 Task: Open Card Political Science Conference Review in Board Market Segmentation and Targeting Analysis to Workspace Coworking Spaces and add a team member Softage.2@softage.net, a label Purple, a checklist Public Relations, an attachment from your google drive, a color Purple and finally, add a card description 'Conduct customer research for new customer satisfaction metrics' and a comment 'We should approach this task with a customer-centric mindset, ensuring that we meet their needs and expectations.'. Add a start date 'Jan 02, 1900' with a due date 'Jan 09, 1900'
Action: Mouse moved to (65, 273)
Screenshot: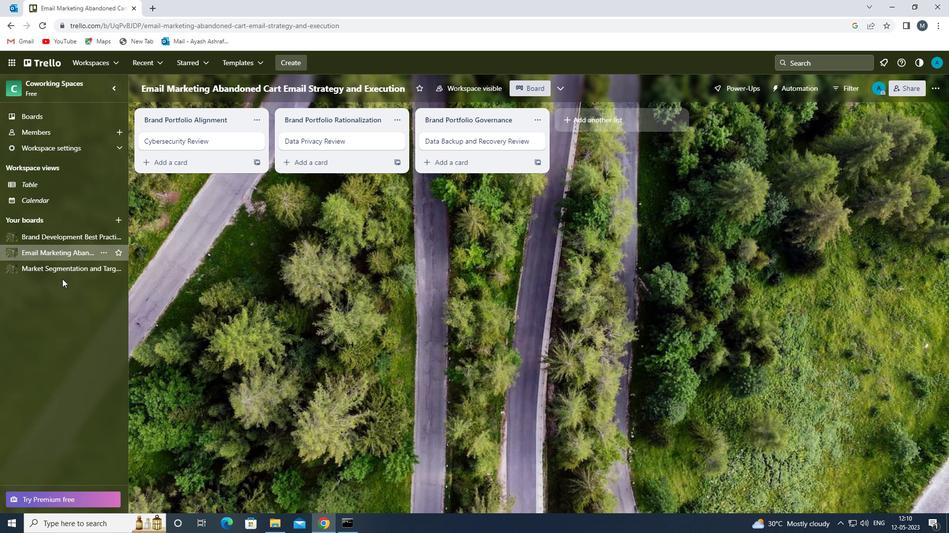 
Action: Mouse pressed left at (65, 273)
Screenshot: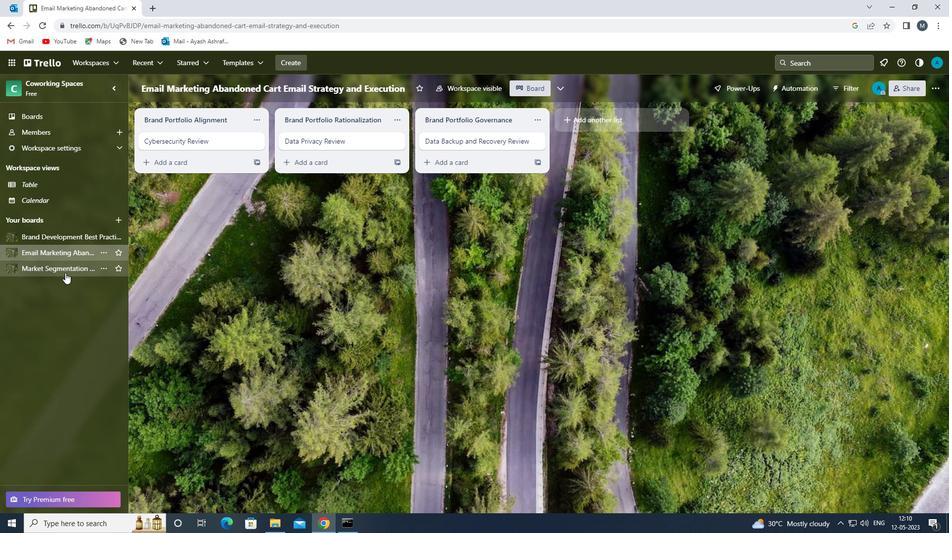 
Action: Mouse moved to (220, 144)
Screenshot: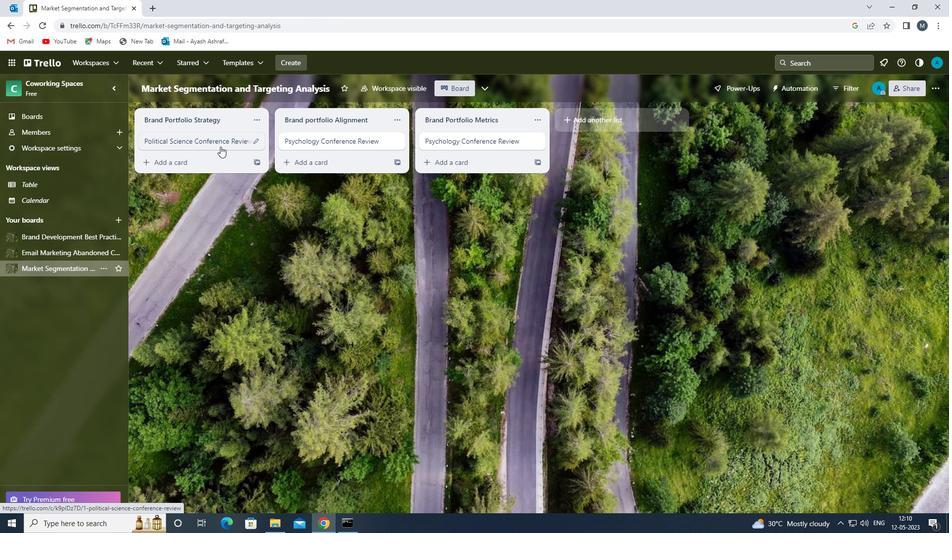 
Action: Mouse pressed left at (220, 144)
Screenshot: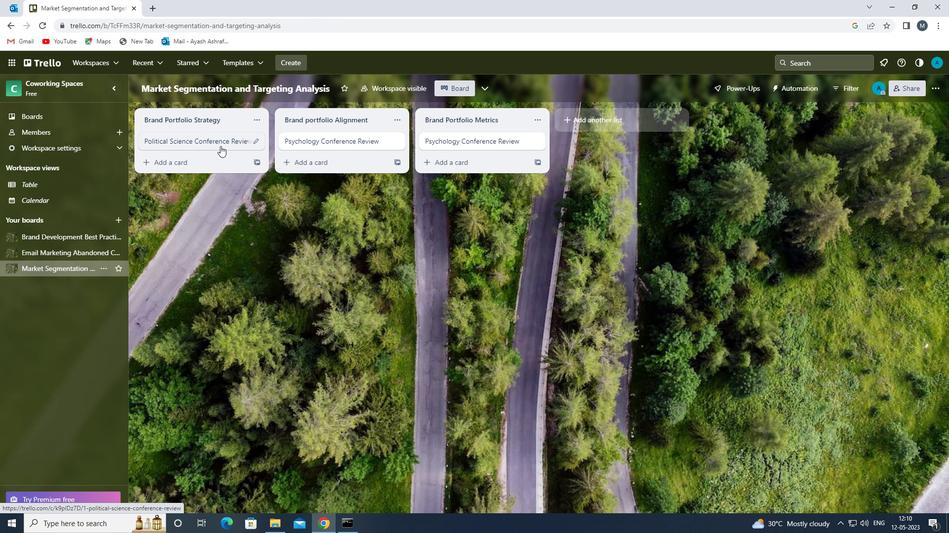 
Action: Mouse moved to (604, 143)
Screenshot: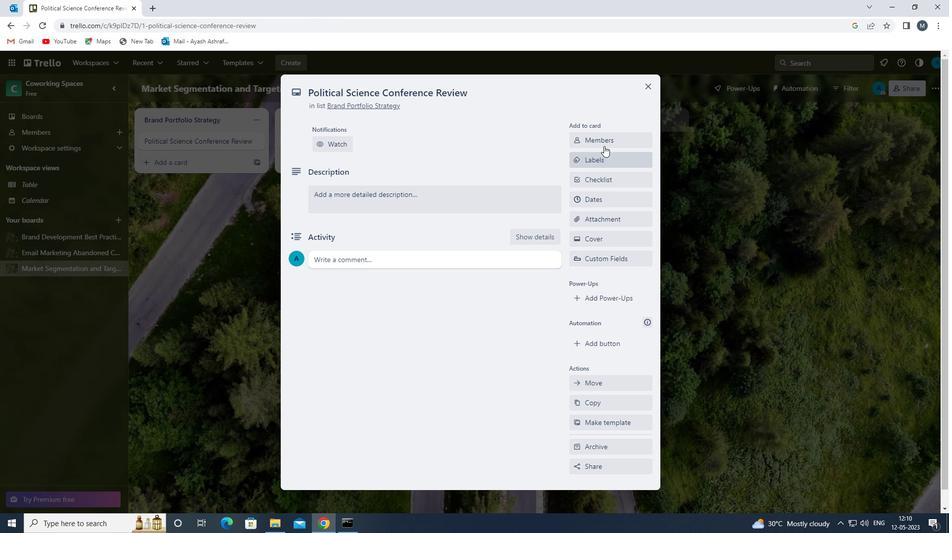 
Action: Mouse pressed left at (604, 143)
Screenshot: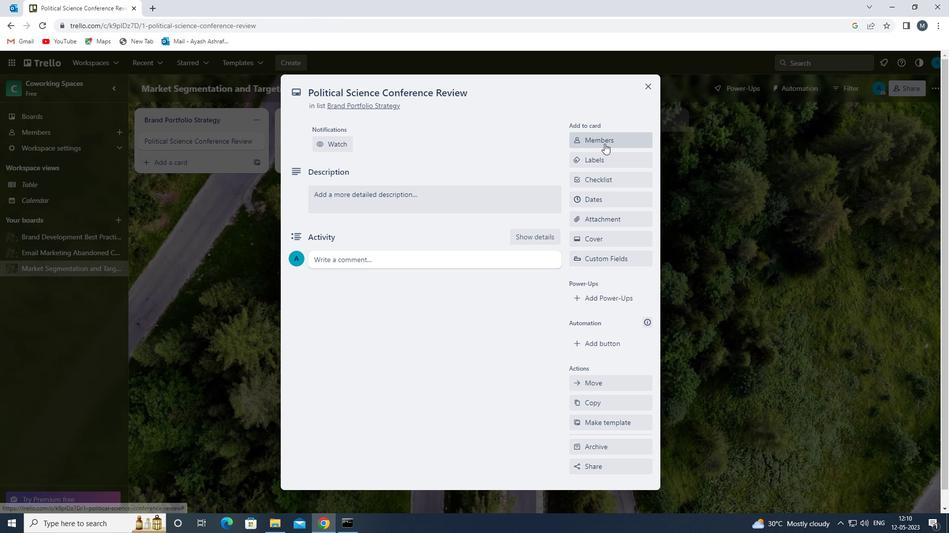 
Action: Mouse moved to (617, 199)
Screenshot: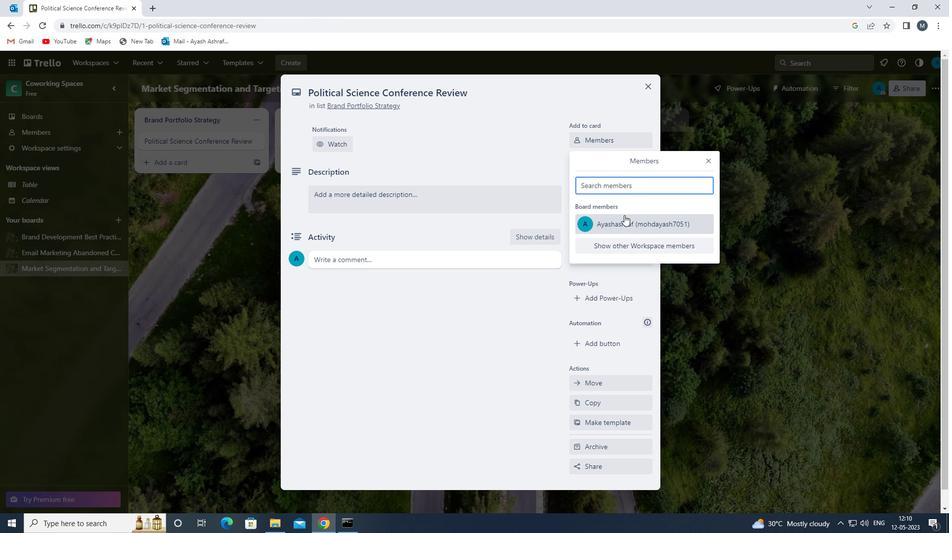 
Action: Key pressed s
Screenshot: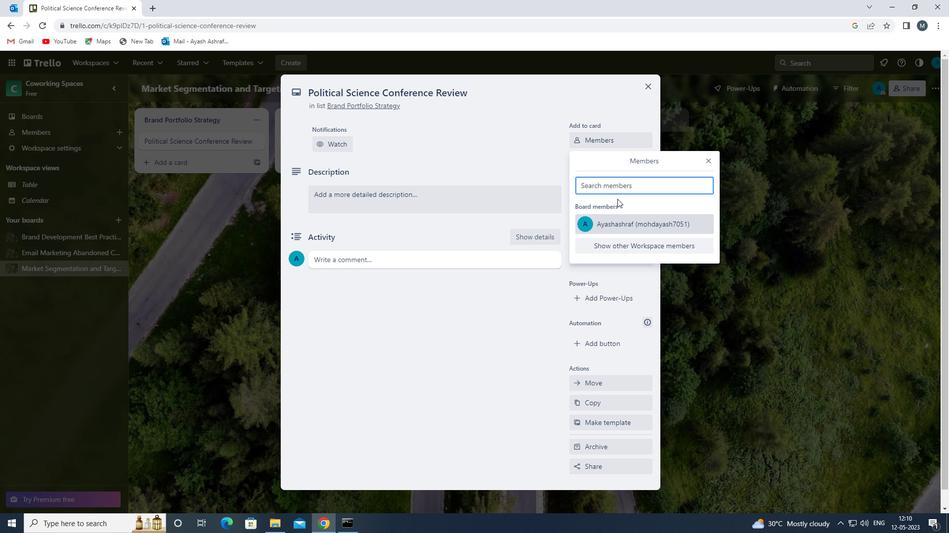 
Action: Mouse moved to (623, 300)
Screenshot: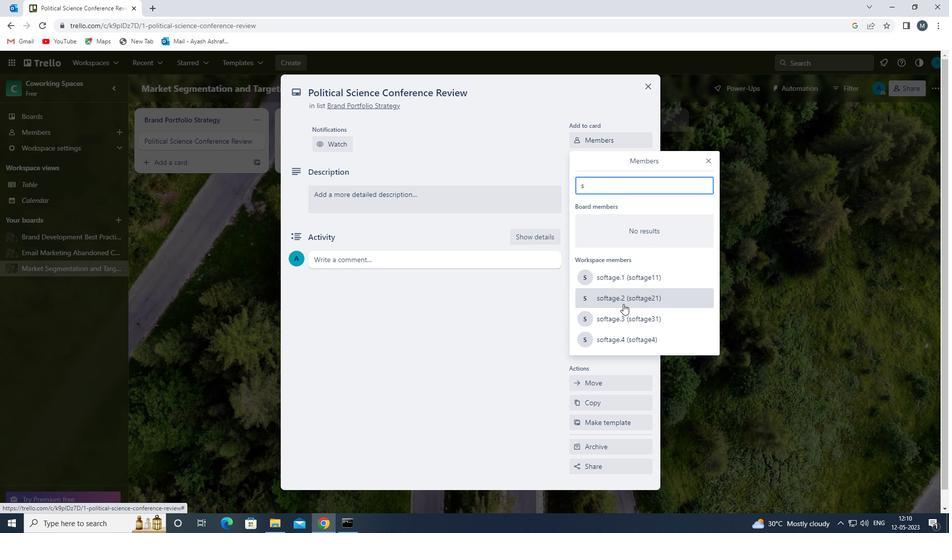 
Action: Mouse pressed left at (623, 300)
Screenshot: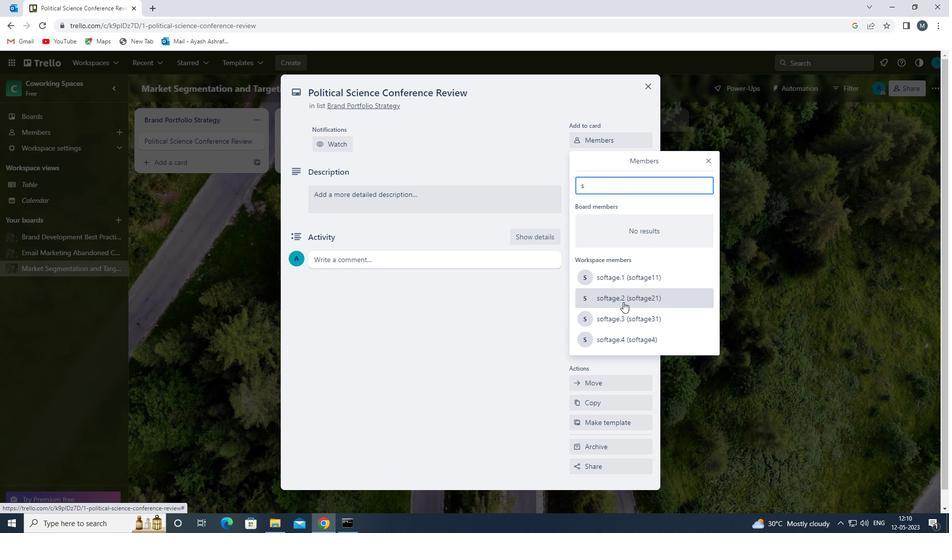 
Action: Mouse moved to (708, 158)
Screenshot: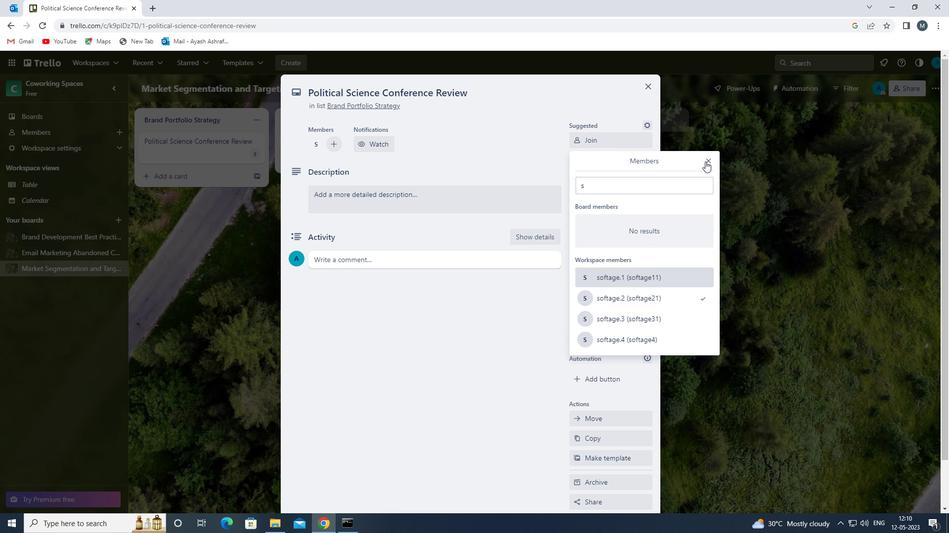 
Action: Mouse pressed left at (708, 158)
Screenshot: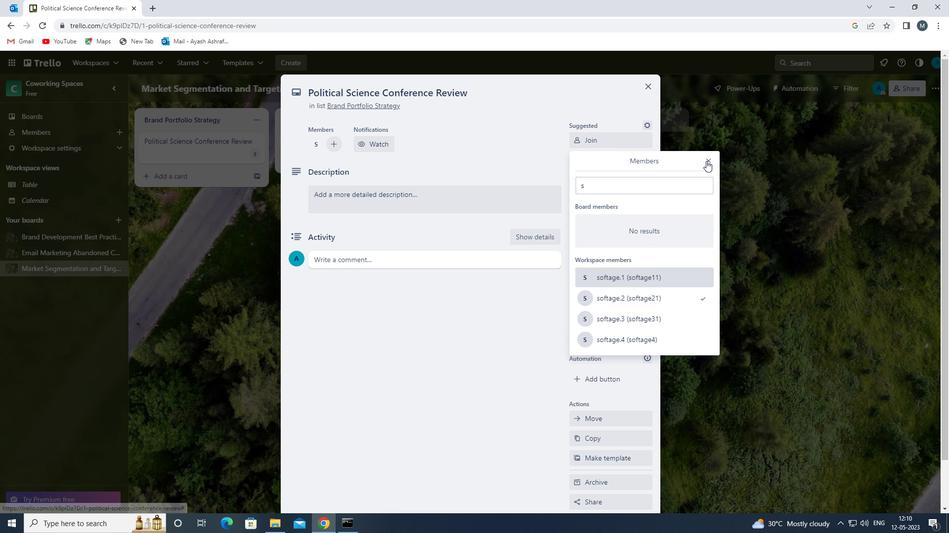 
Action: Mouse moved to (609, 192)
Screenshot: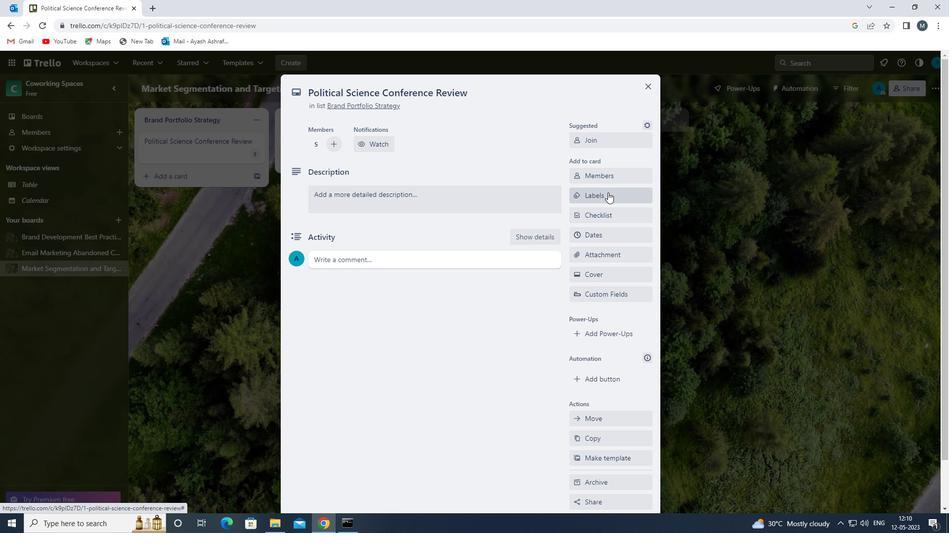 
Action: Mouse pressed left at (609, 192)
Screenshot: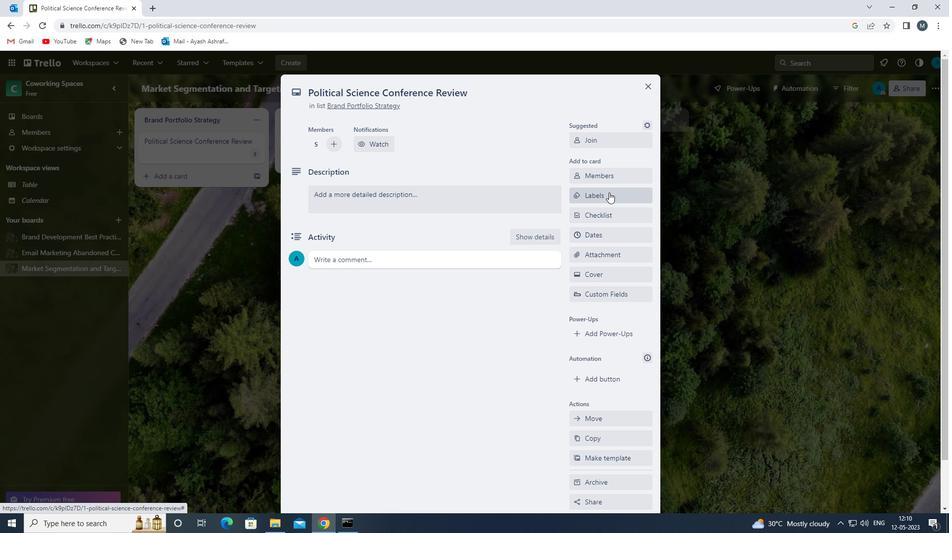 
Action: Mouse moved to (580, 347)
Screenshot: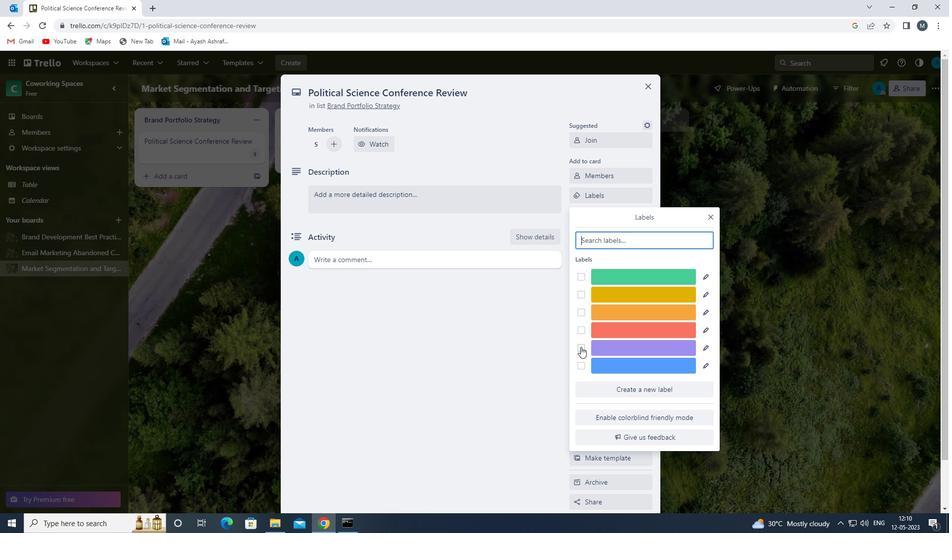 
Action: Mouse pressed left at (580, 347)
Screenshot: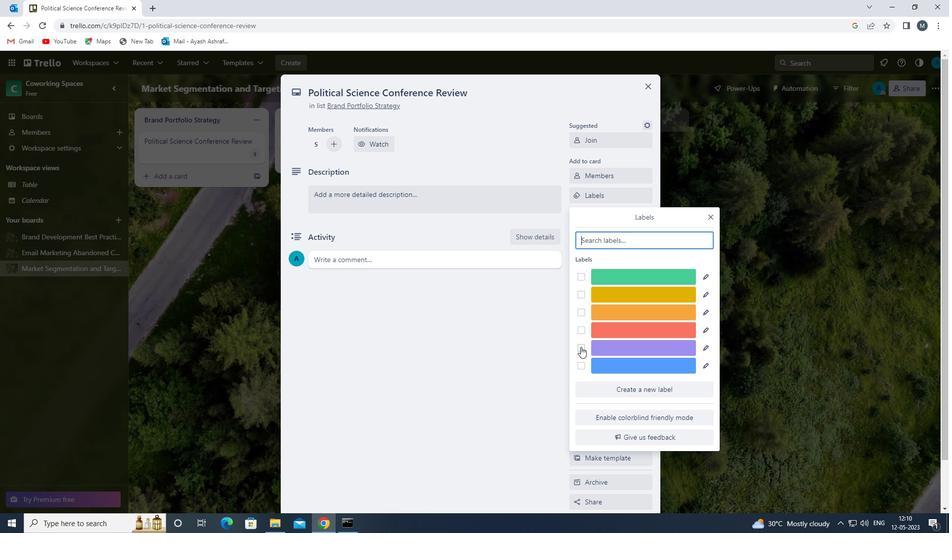 
Action: Mouse moved to (714, 219)
Screenshot: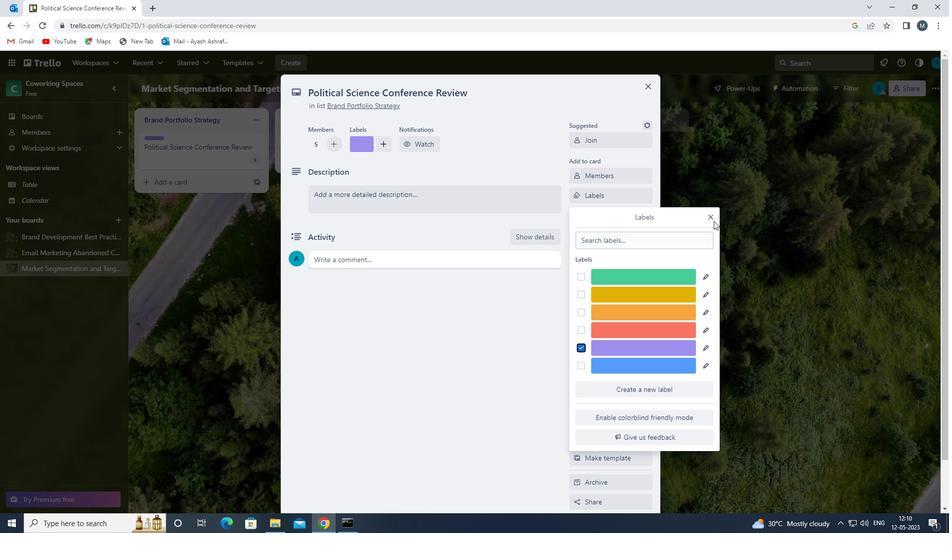 
Action: Mouse pressed left at (714, 219)
Screenshot: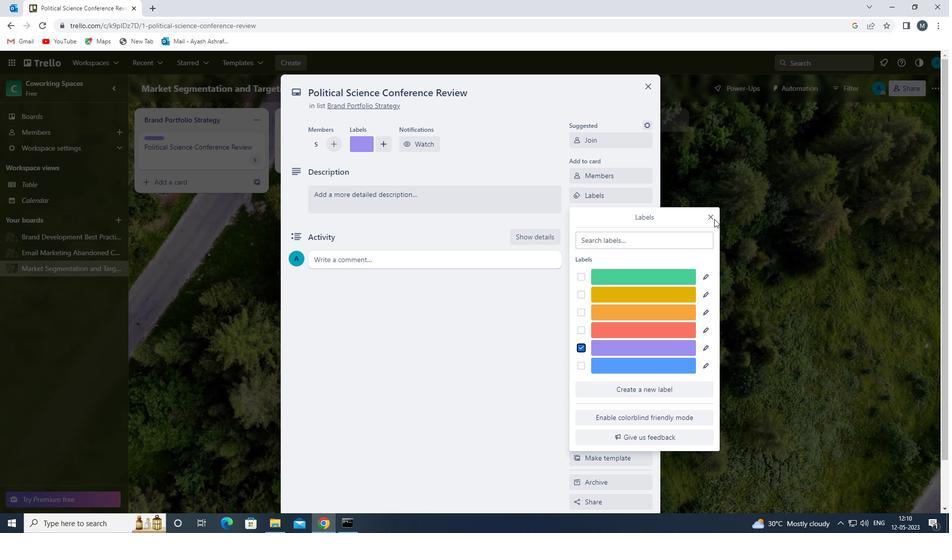 
Action: Mouse moved to (710, 216)
Screenshot: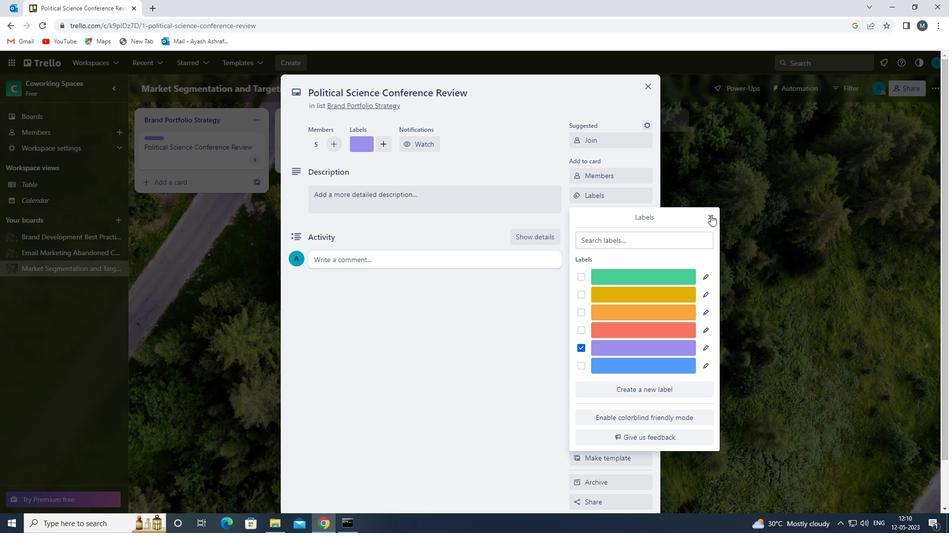 
Action: Mouse pressed left at (710, 216)
Screenshot: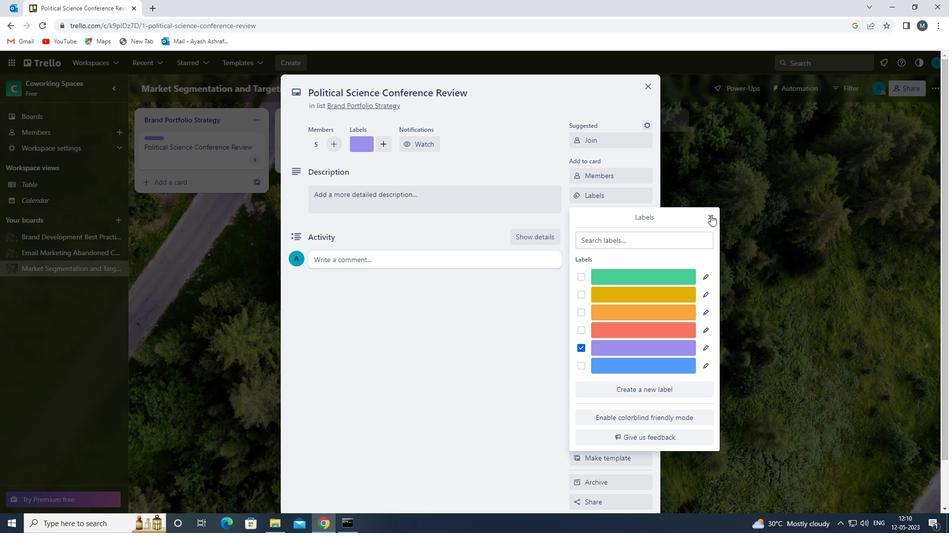 
Action: Mouse moved to (594, 217)
Screenshot: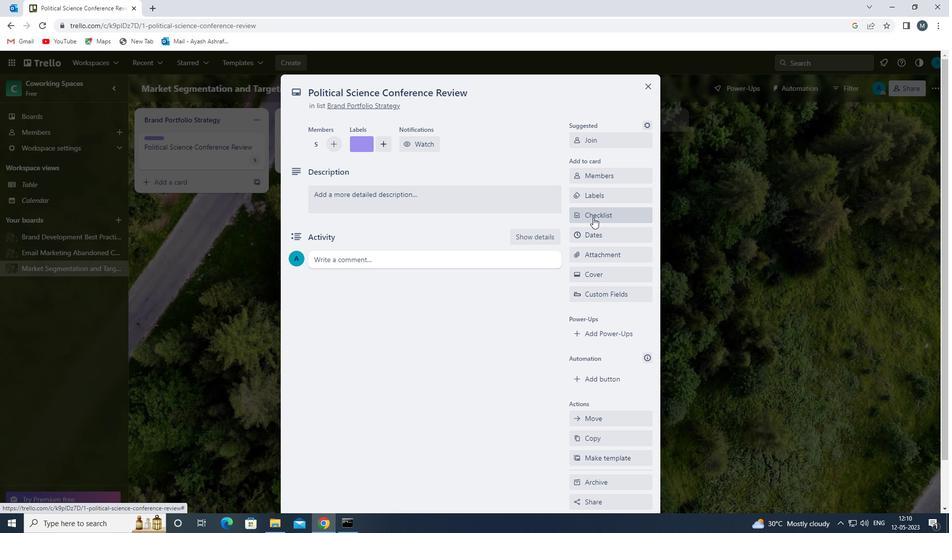 
Action: Mouse pressed left at (594, 217)
Screenshot: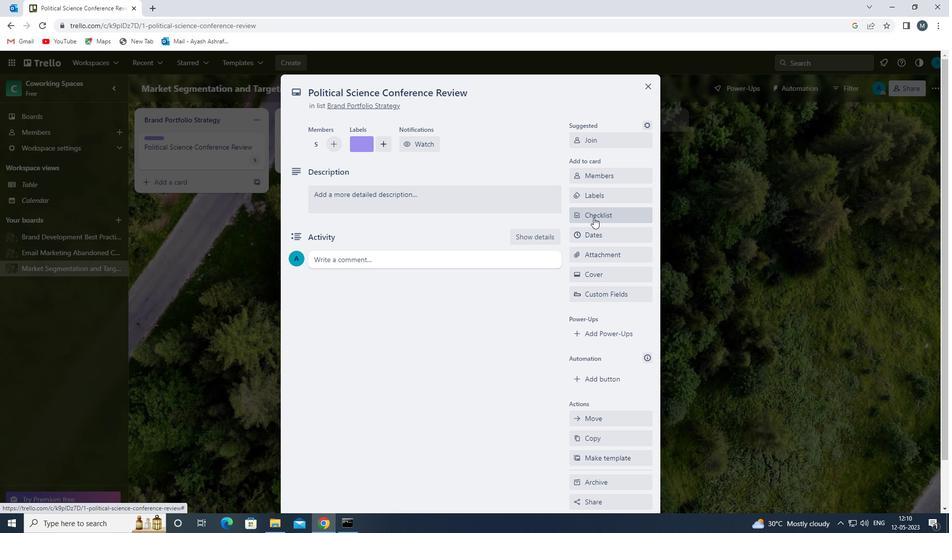 
Action: Mouse moved to (619, 264)
Screenshot: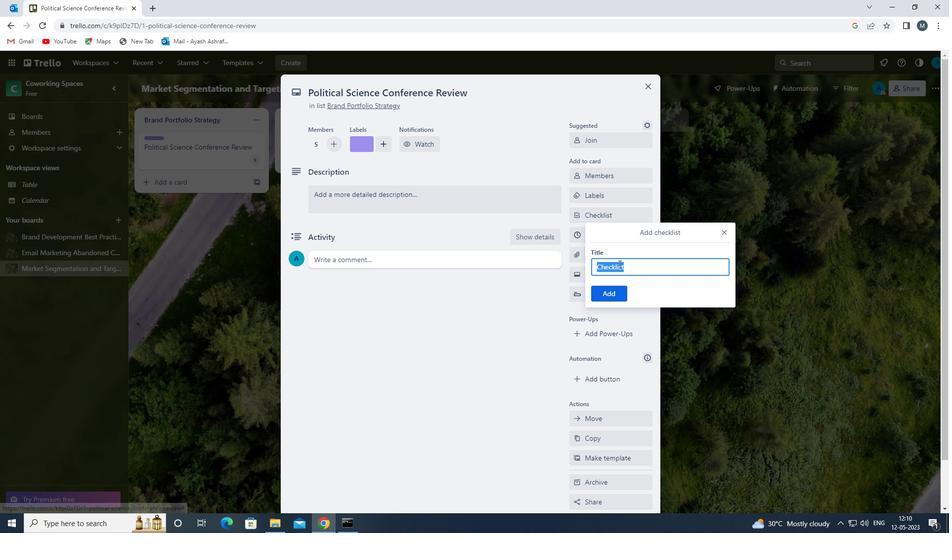 
Action: Key pressed <Key.shift>PUBLIC<Key.space><Key.shift>RELATIONS<Key.space>
Screenshot: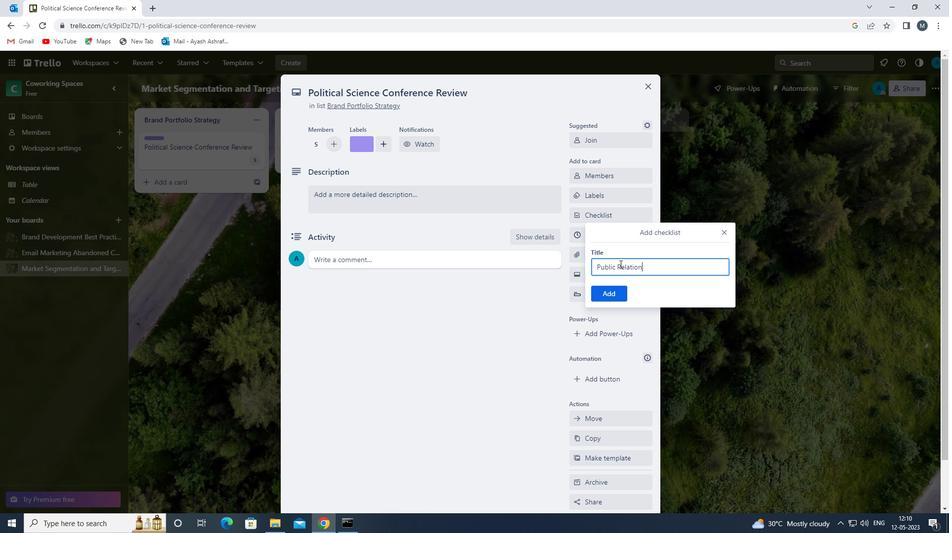 
Action: Mouse moved to (610, 297)
Screenshot: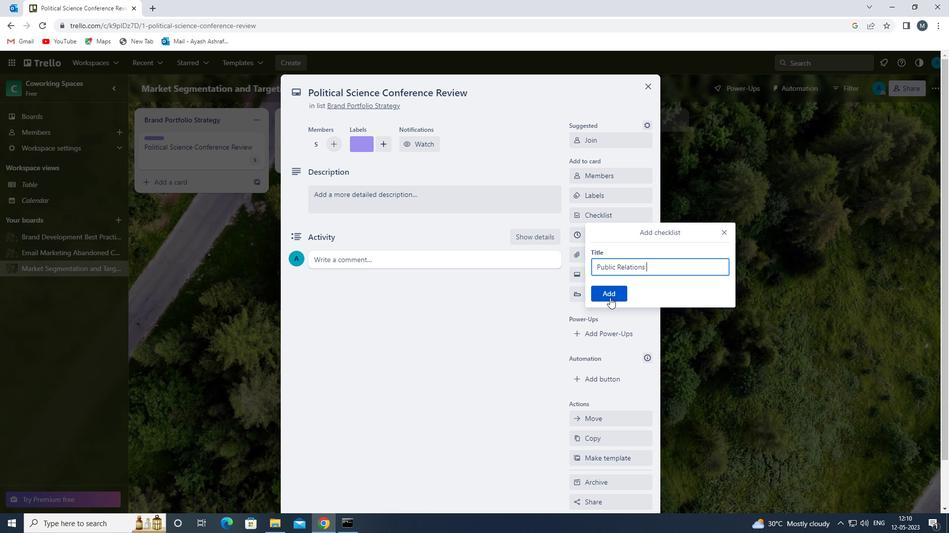 
Action: Mouse pressed left at (610, 297)
Screenshot: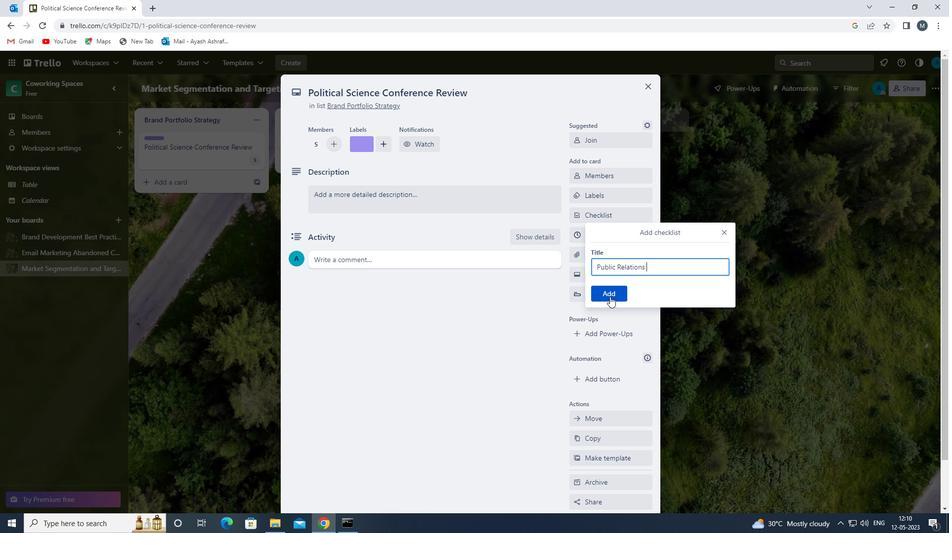 
Action: Mouse moved to (605, 255)
Screenshot: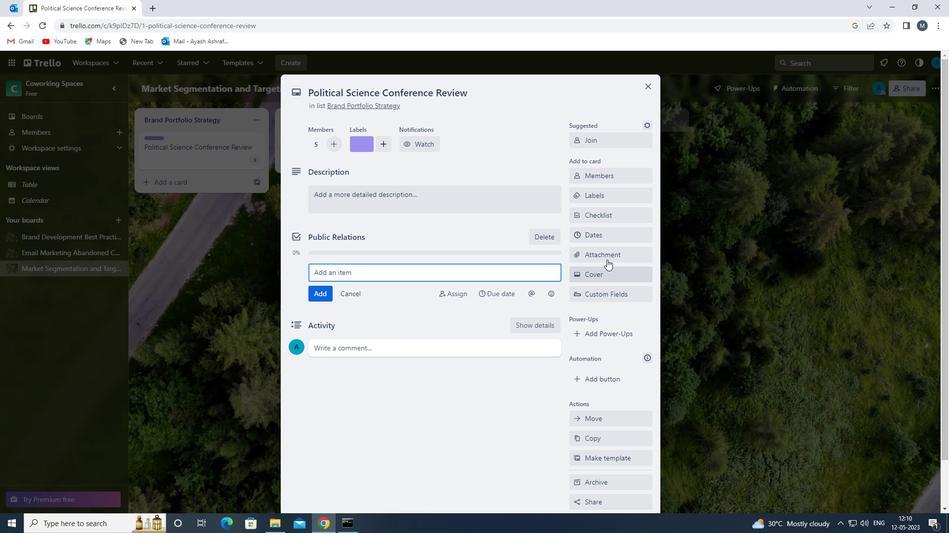 
Action: Mouse pressed left at (605, 255)
Screenshot: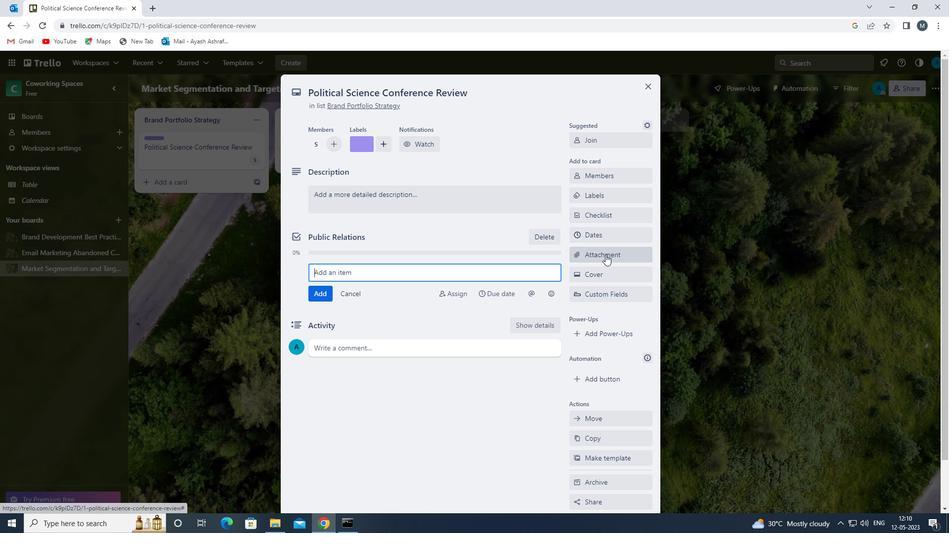 
Action: Mouse moved to (604, 332)
Screenshot: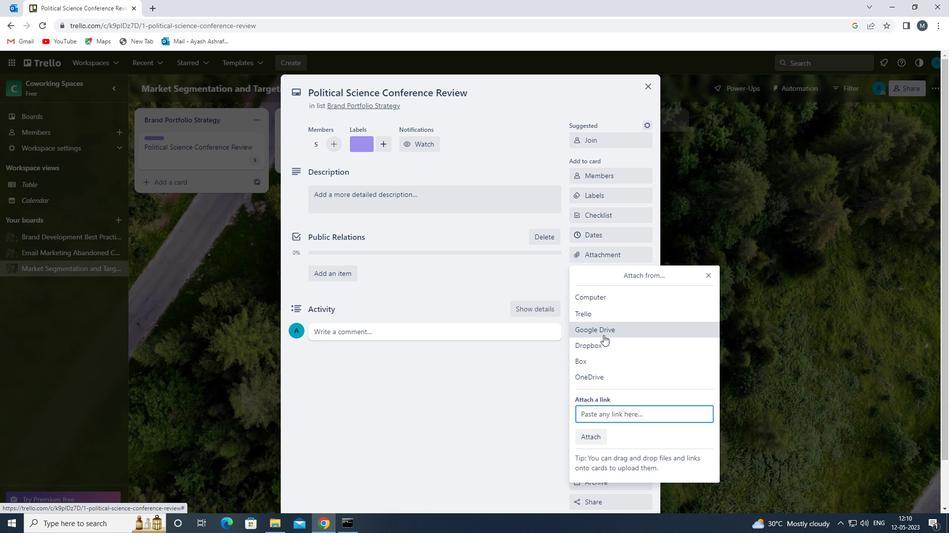 
Action: Mouse pressed left at (604, 332)
Screenshot: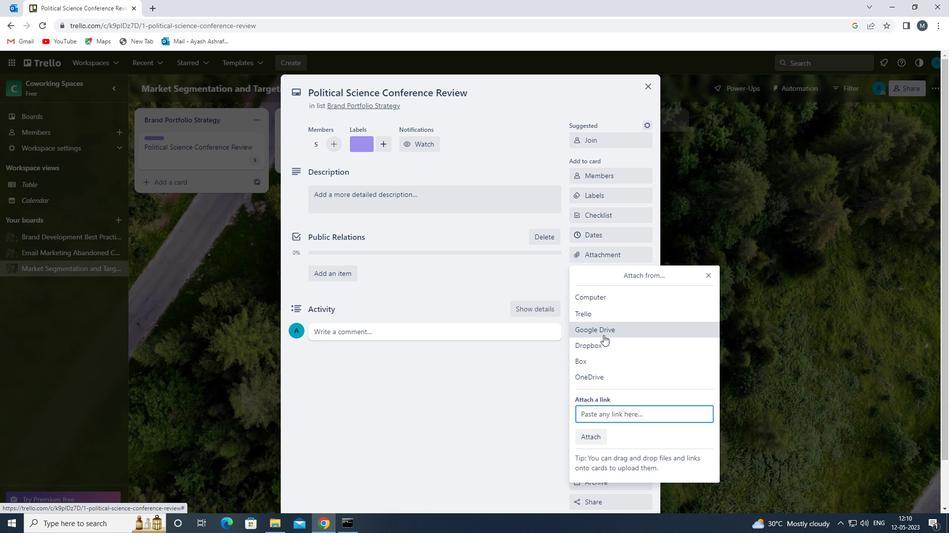 
Action: Mouse moved to (285, 273)
Screenshot: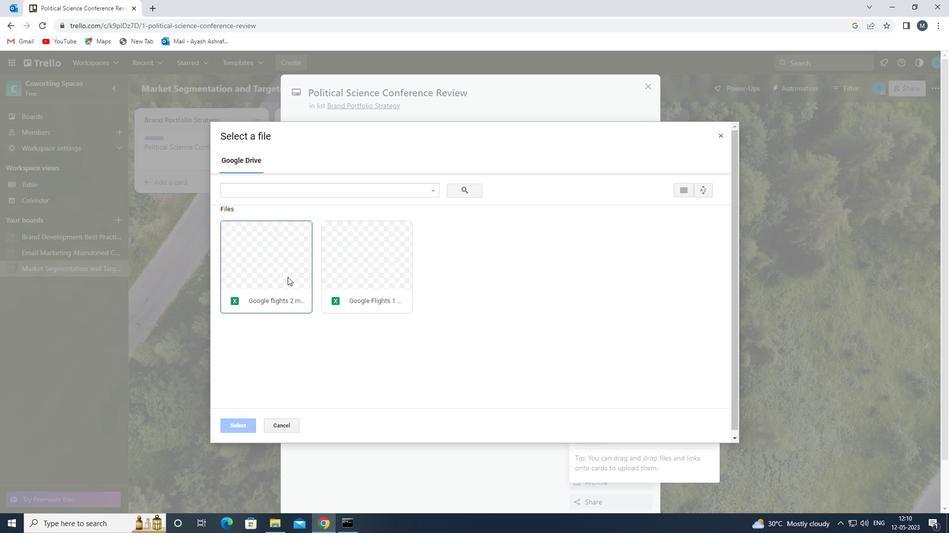 
Action: Mouse pressed left at (285, 273)
Screenshot: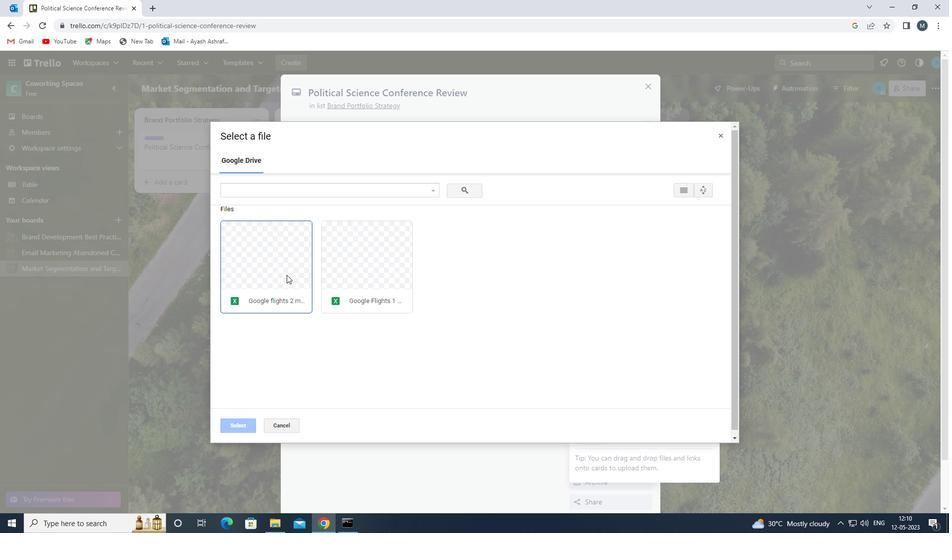 
Action: Mouse moved to (244, 424)
Screenshot: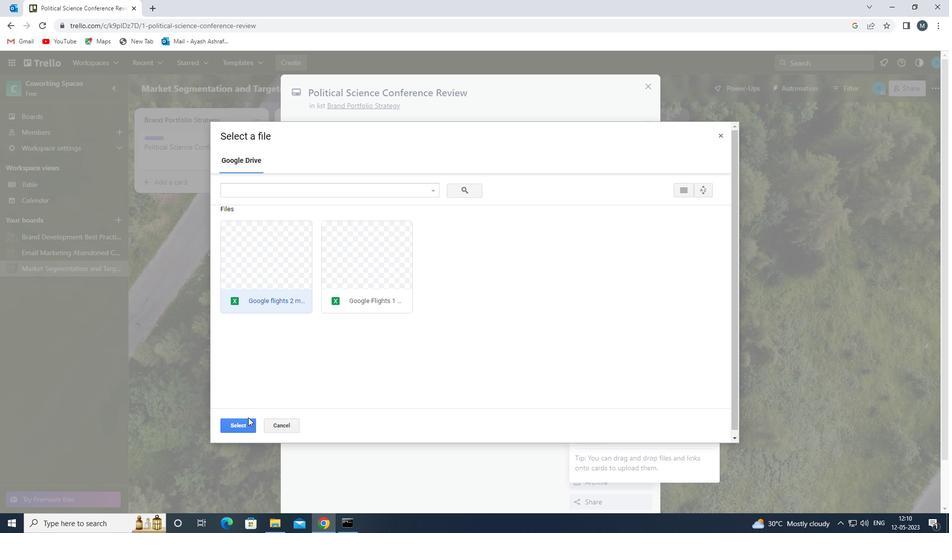 
Action: Mouse pressed left at (244, 424)
Screenshot: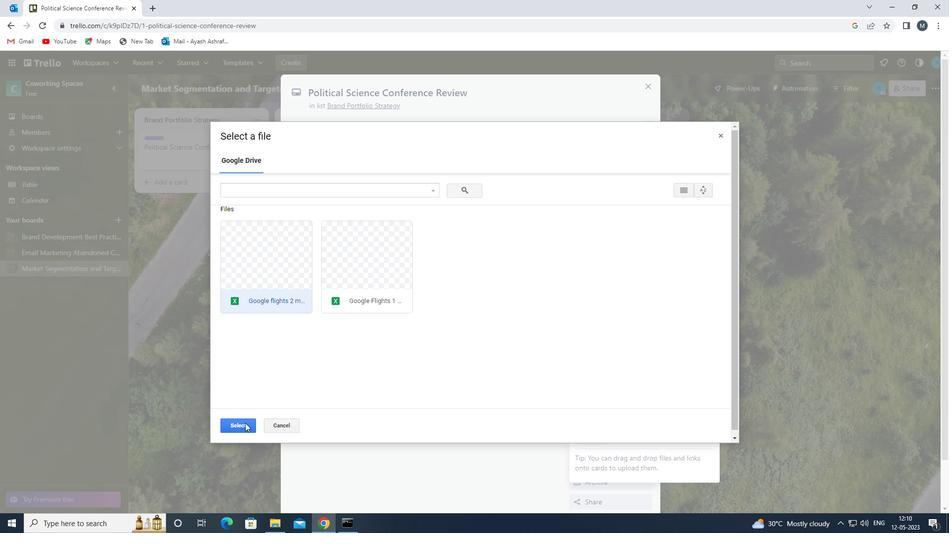 
Action: Mouse moved to (599, 272)
Screenshot: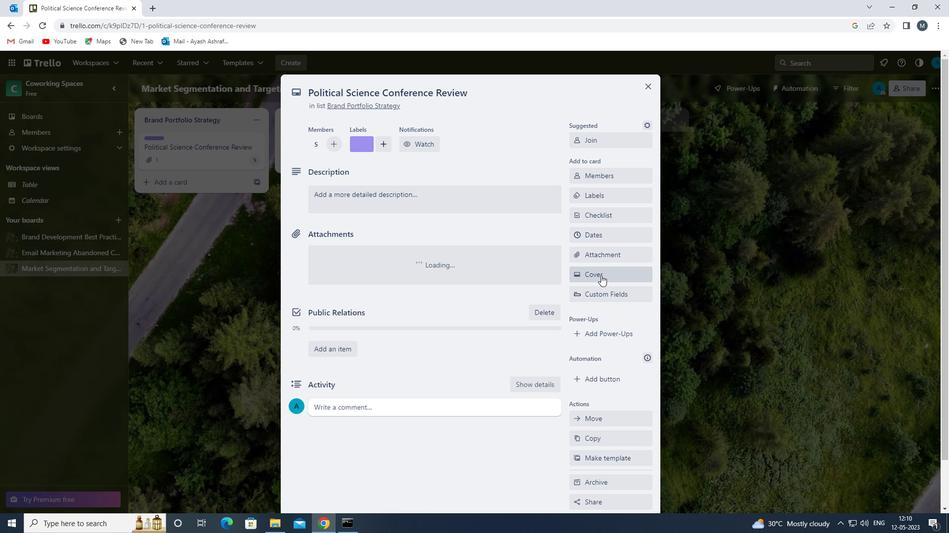 
Action: Mouse pressed left at (599, 272)
Screenshot: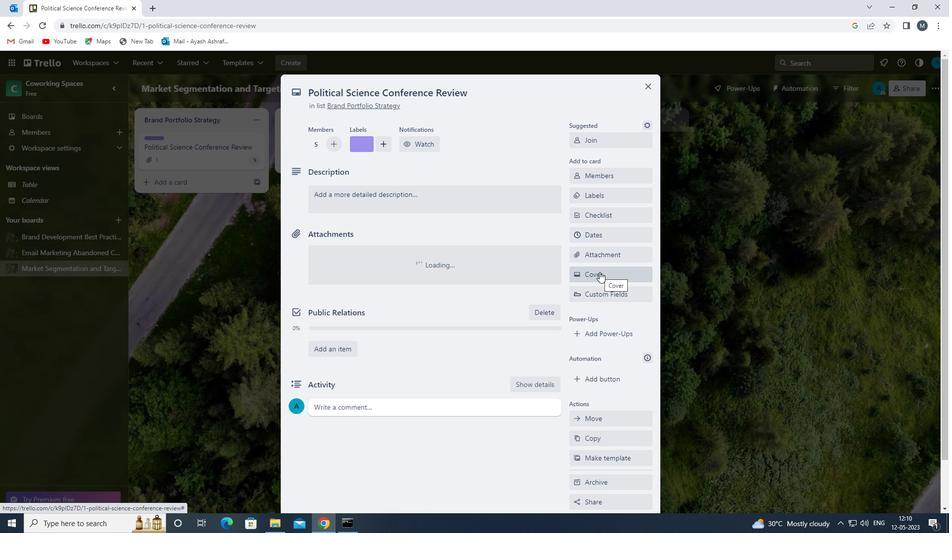 
Action: Mouse moved to (696, 317)
Screenshot: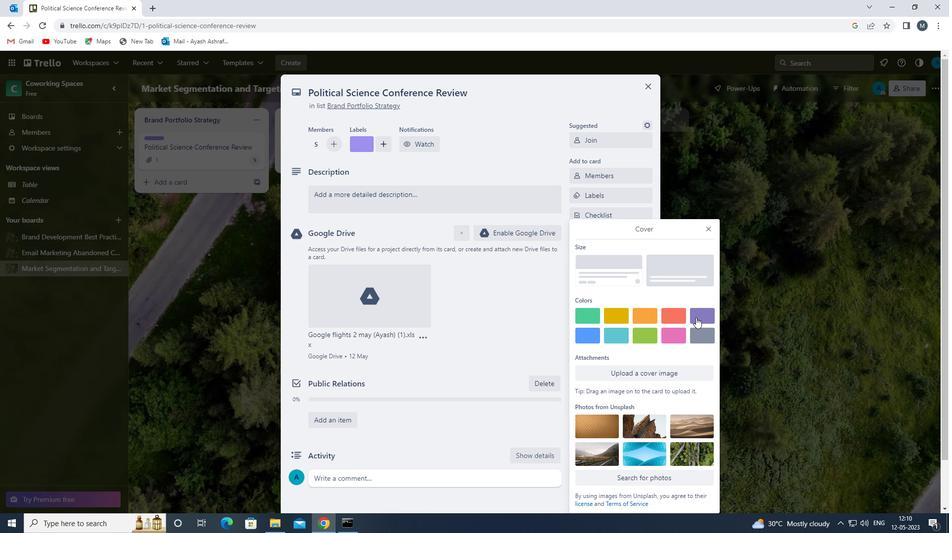 
Action: Mouse pressed left at (696, 317)
Screenshot: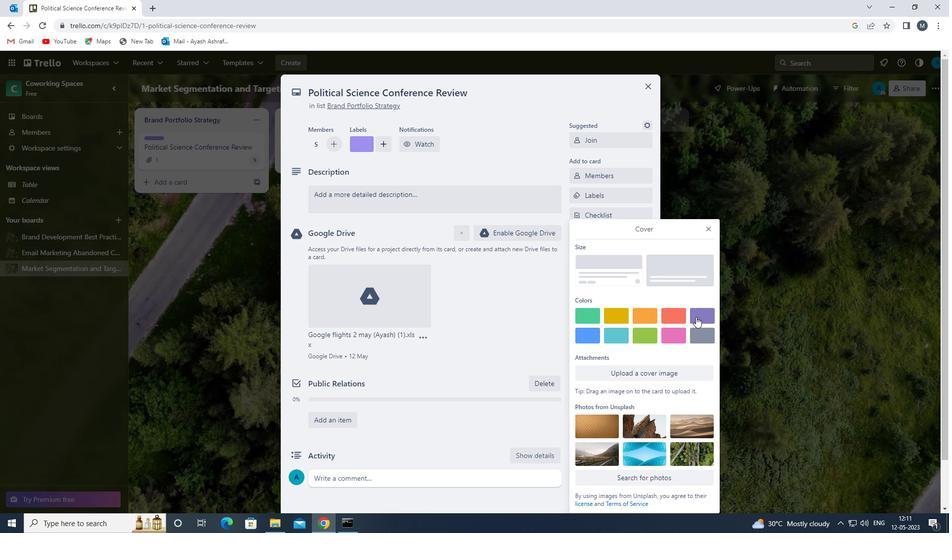 
Action: Mouse moved to (707, 207)
Screenshot: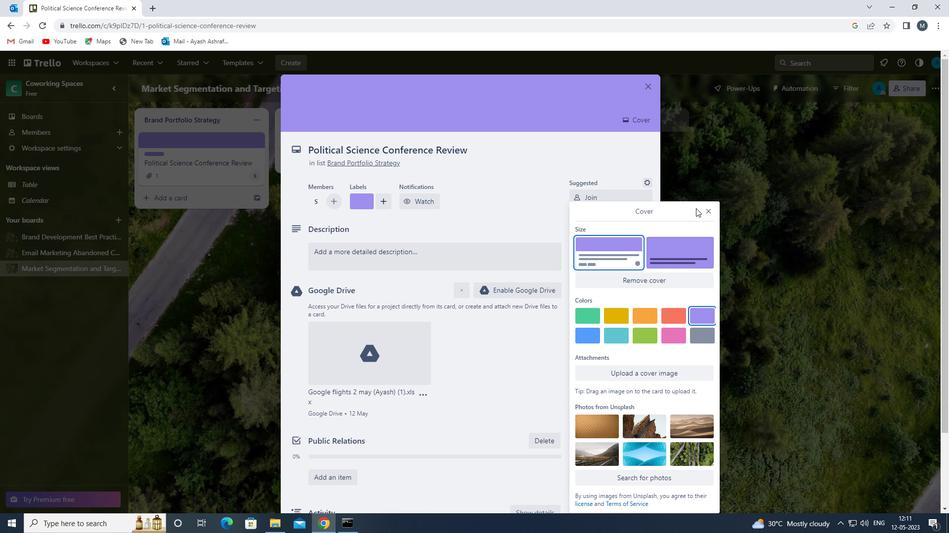 
Action: Mouse pressed left at (707, 207)
Screenshot: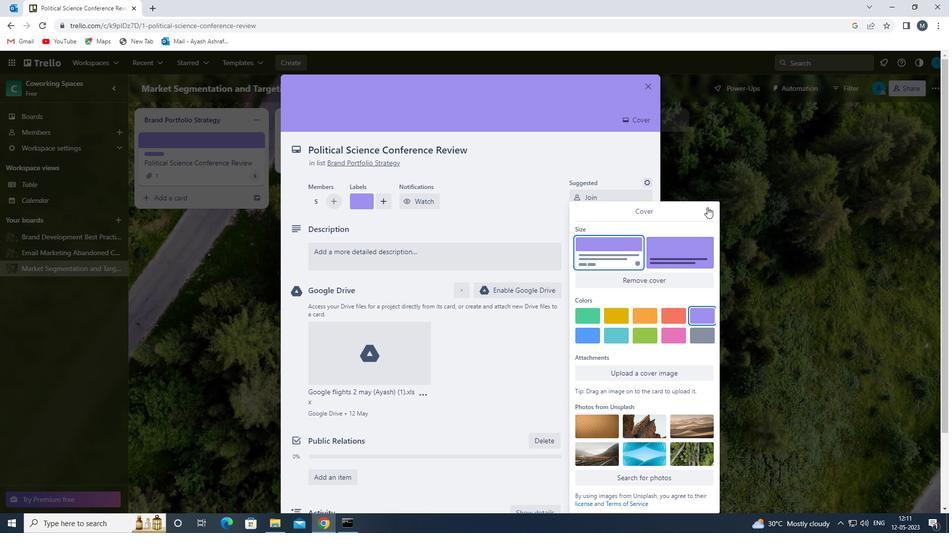 
Action: Mouse moved to (359, 256)
Screenshot: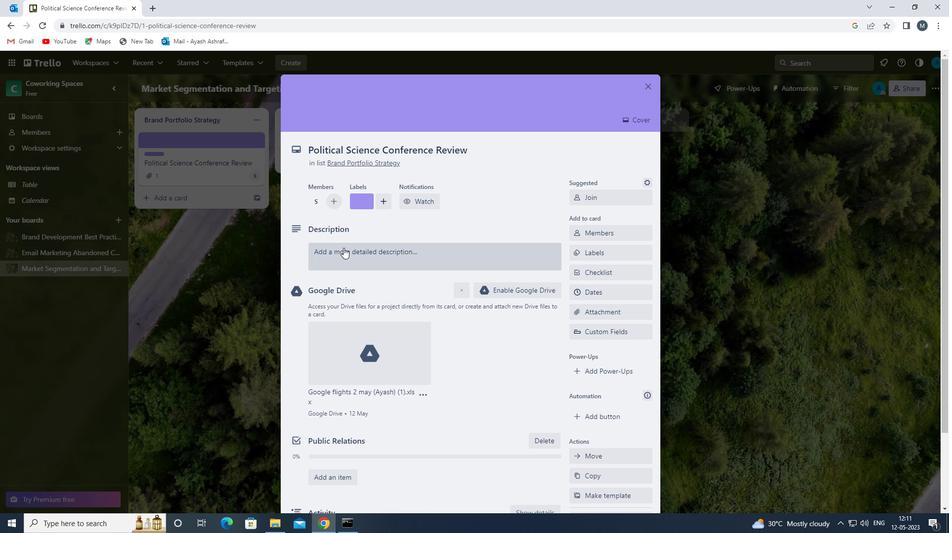 
Action: Mouse pressed left at (359, 256)
Screenshot: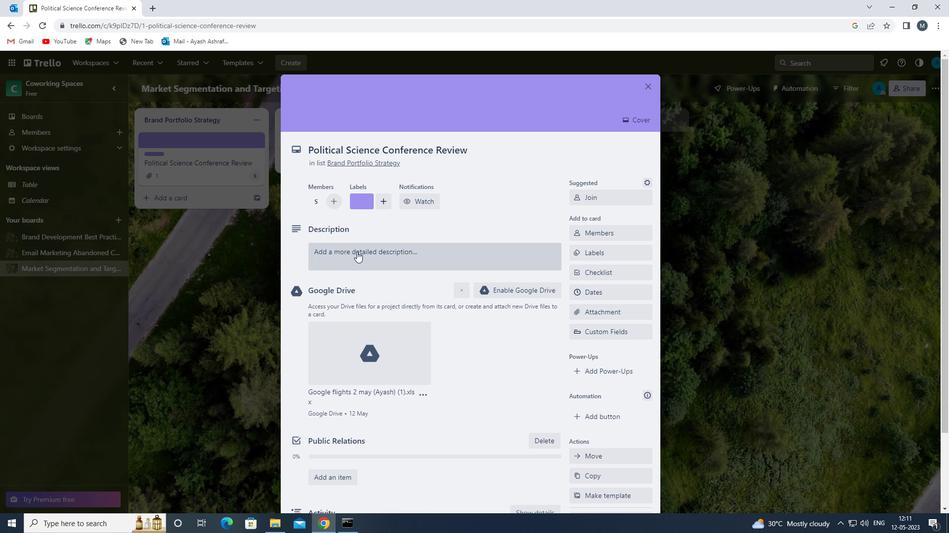
Action: Mouse moved to (357, 287)
Screenshot: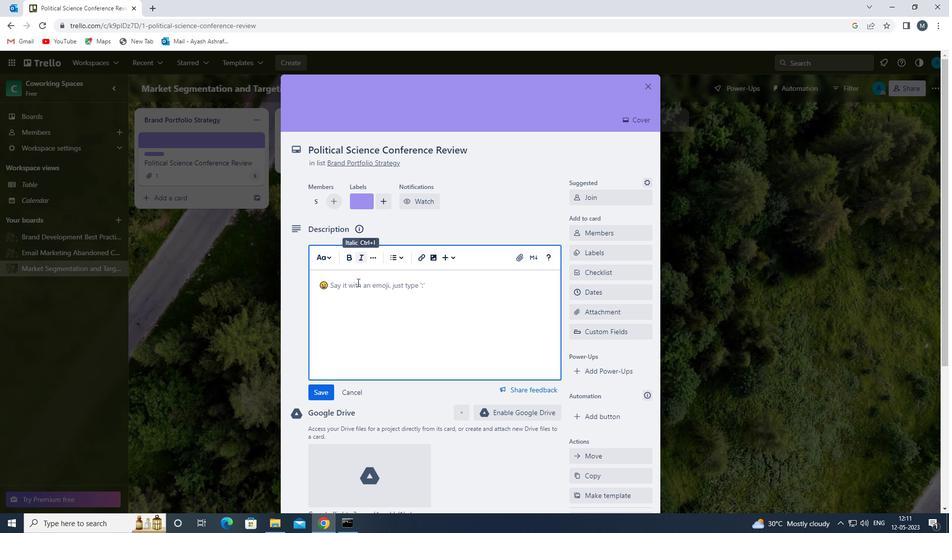 
Action: Mouse pressed left at (357, 287)
Screenshot: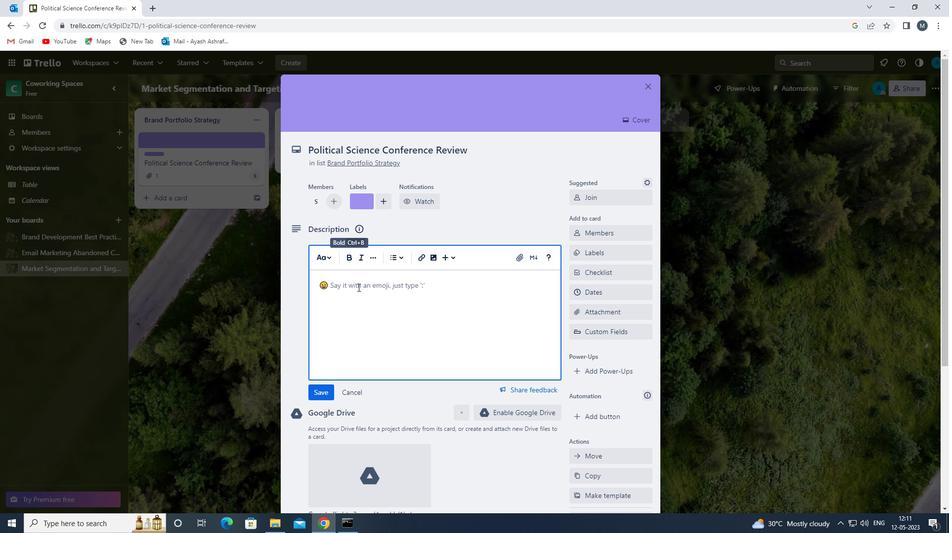 
Action: Mouse moved to (357, 287)
Screenshot: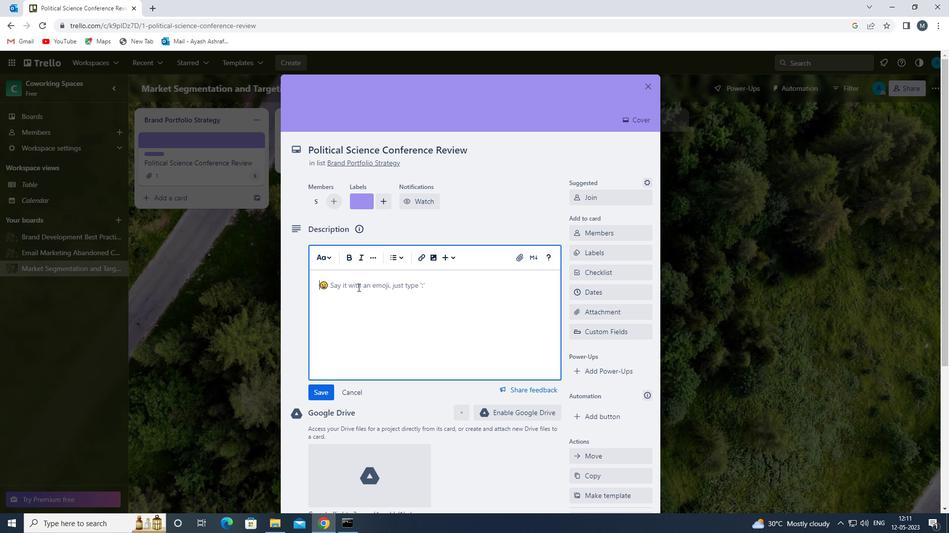 
Action: Key pressed <Key.shift>CONDUCT<Key.space><Key.shift>CUSTOMER<Key.space>RESEARCH<Key.space>FOR<Key.space>NEW<Key.space>CUSTOMER<Key.space>SATISFACTION<Key.space>METRICS<Key.space>
Screenshot: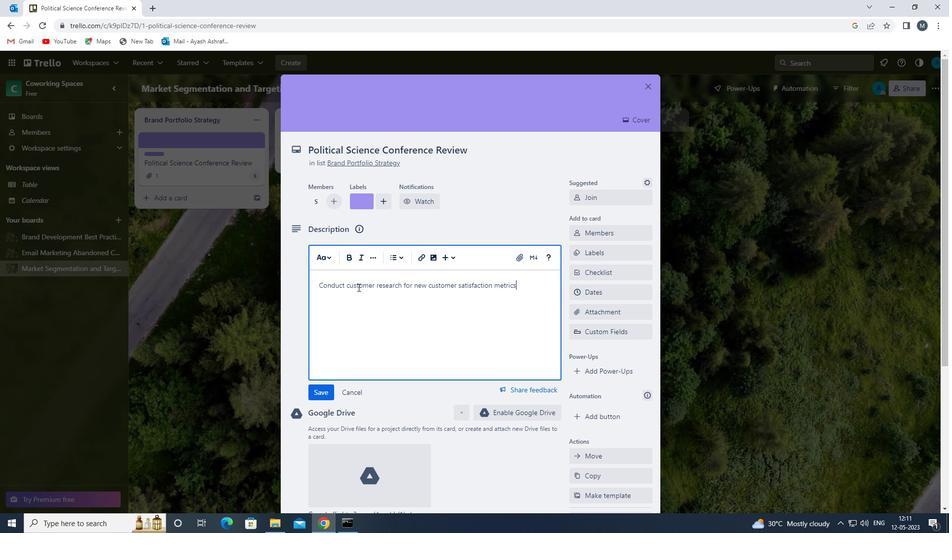 
Action: Mouse moved to (324, 387)
Screenshot: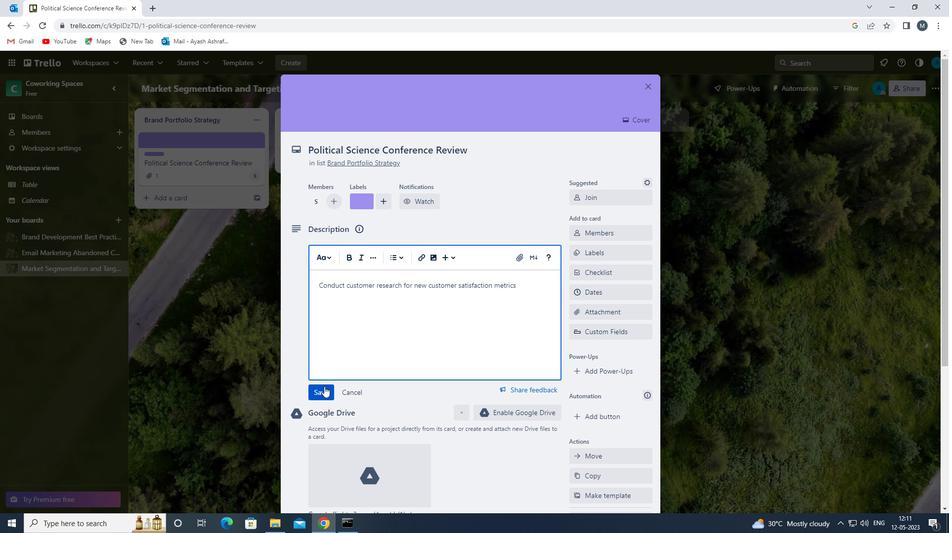 
Action: Mouse pressed left at (324, 387)
Screenshot: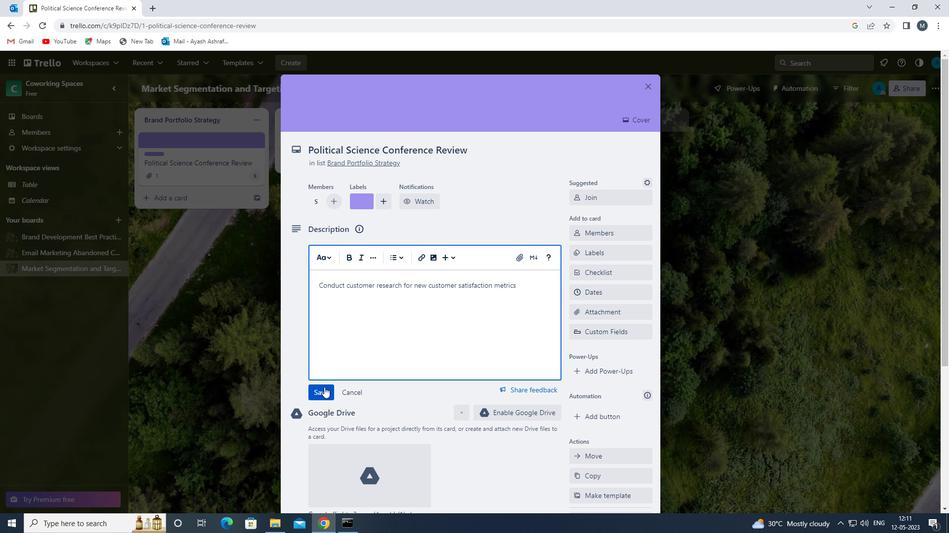 
Action: Mouse moved to (392, 304)
Screenshot: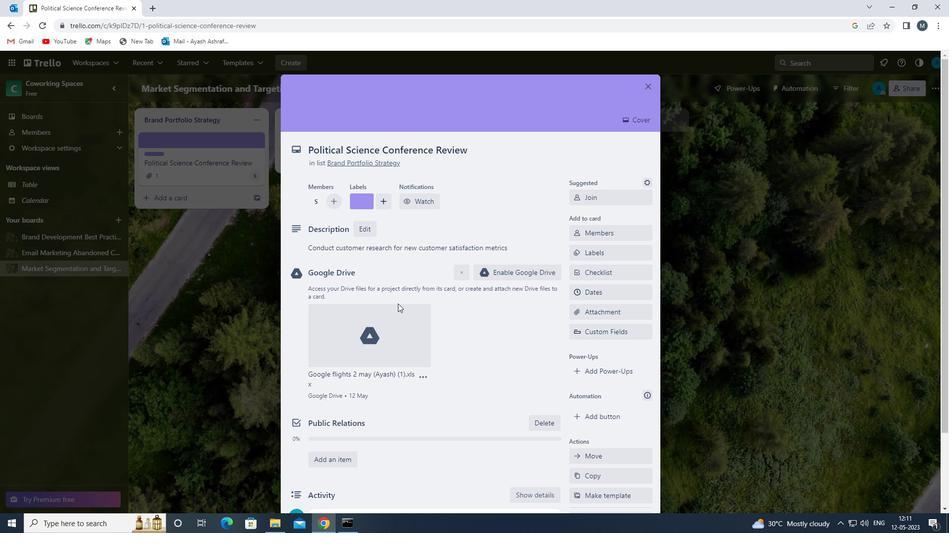 
Action: Mouse scrolled (392, 304) with delta (0, 0)
Screenshot: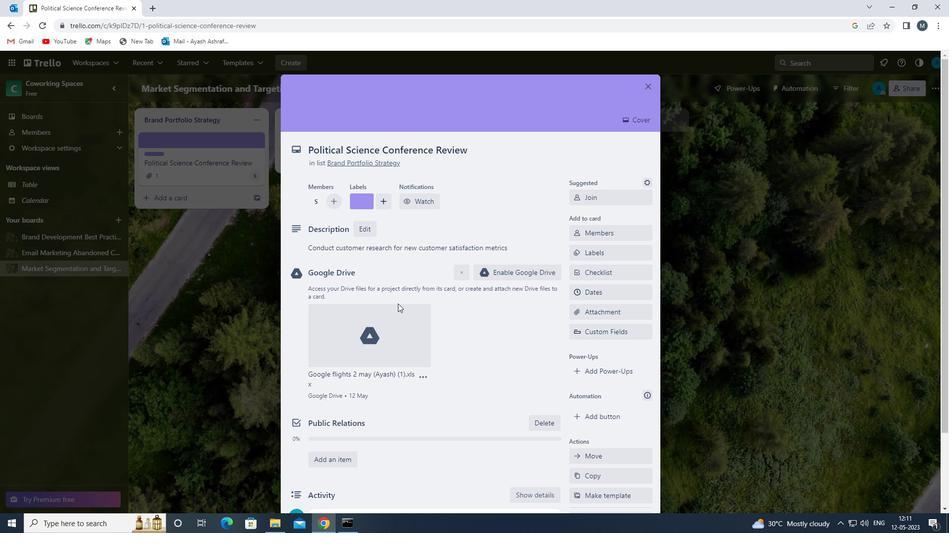 
Action: Mouse moved to (389, 309)
Screenshot: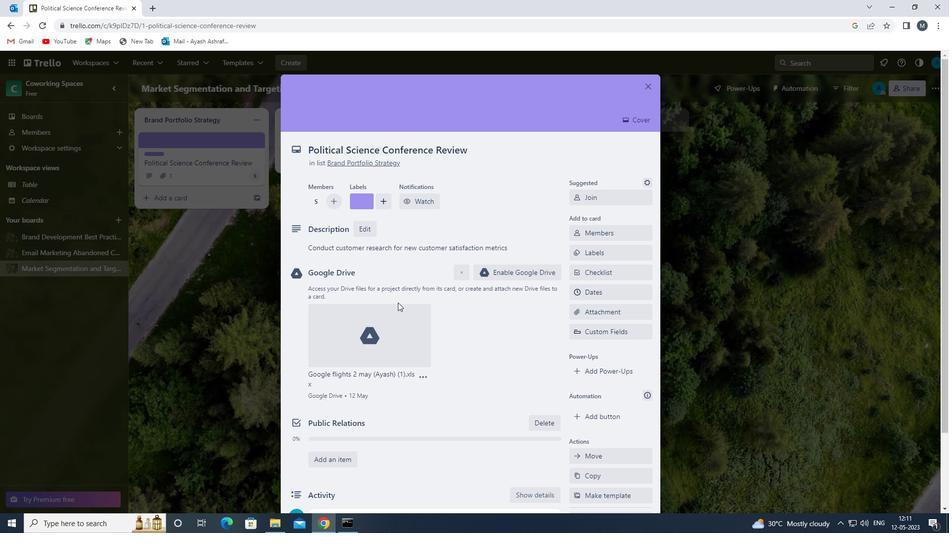 
Action: Mouse scrolled (389, 309) with delta (0, 0)
Screenshot: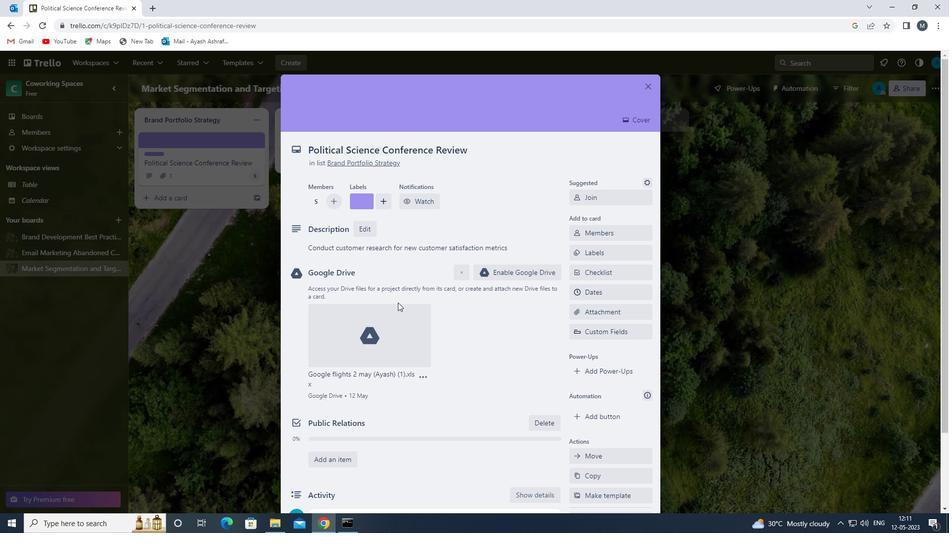 
Action: Mouse moved to (383, 320)
Screenshot: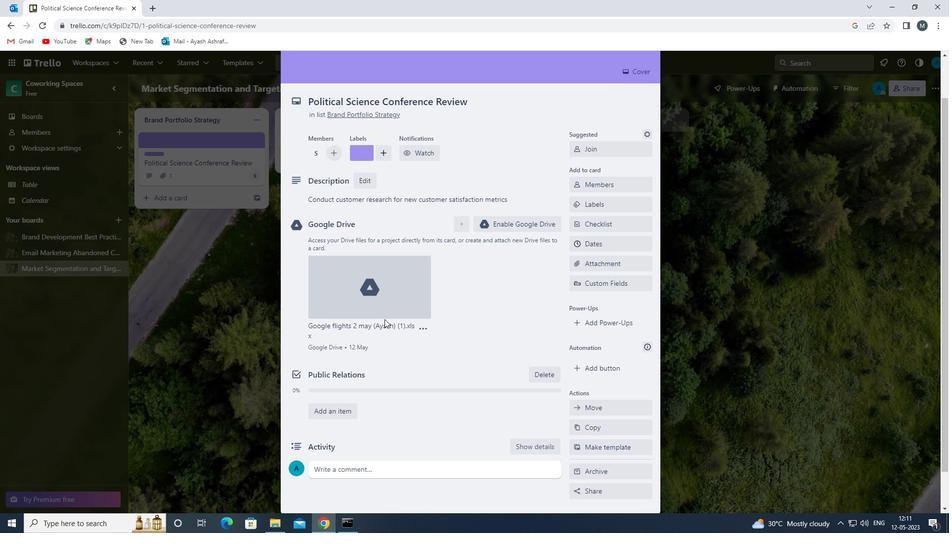 
Action: Mouse scrolled (383, 319) with delta (0, 0)
Screenshot: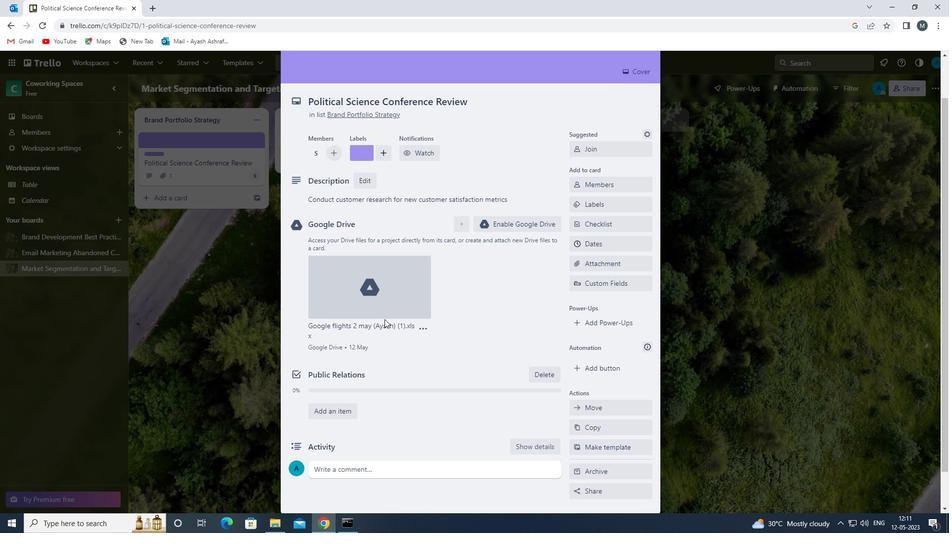
Action: Mouse moved to (383, 322)
Screenshot: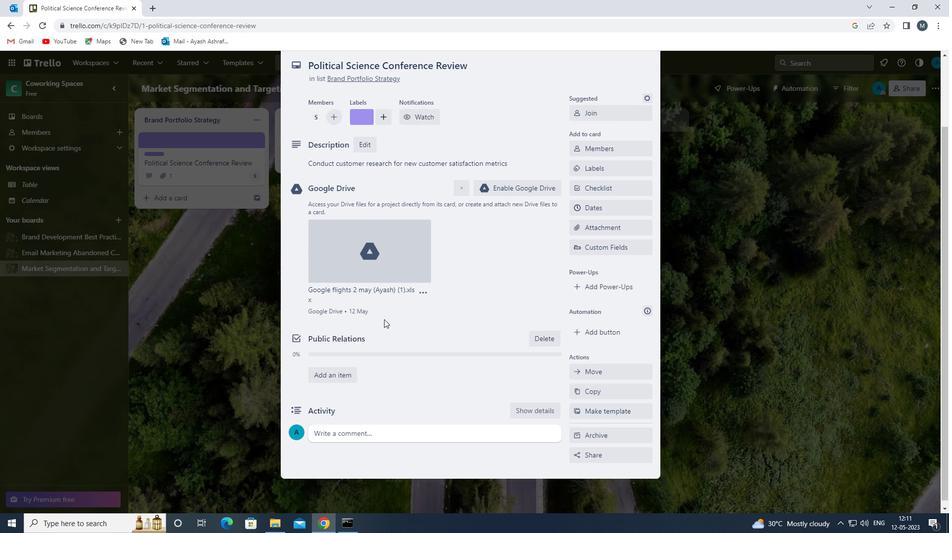 
Action: Mouse scrolled (383, 322) with delta (0, 0)
Screenshot: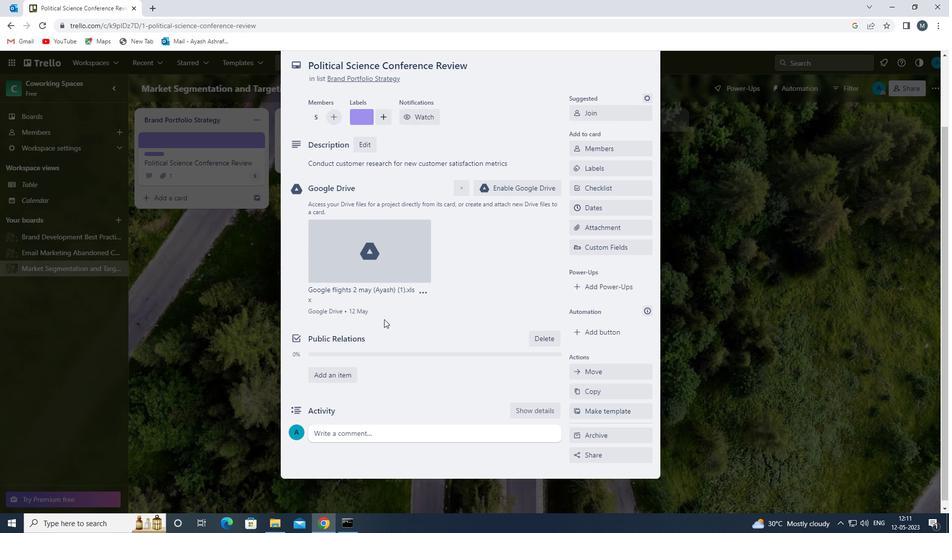 
Action: Mouse moved to (374, 430)
Screenshot: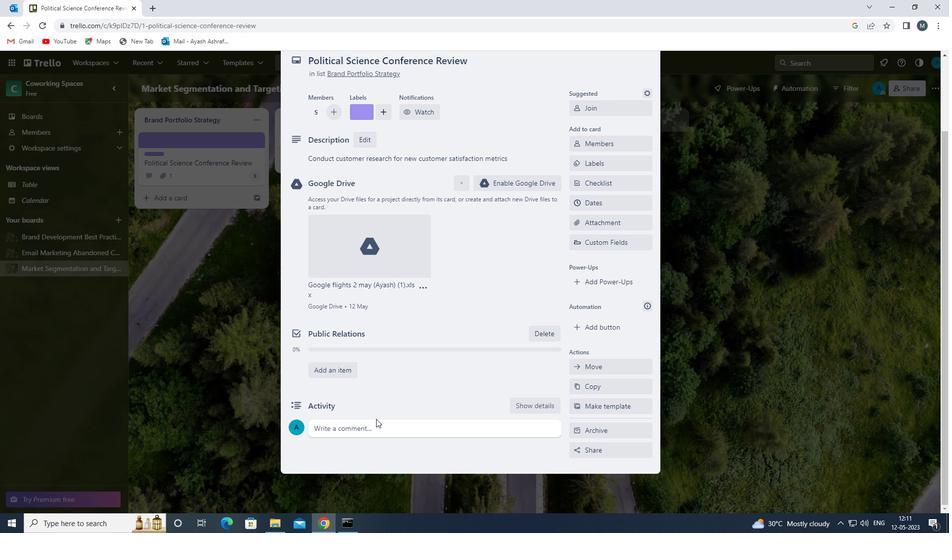 
Action: Mouse pressed left at (374, 430)
Screenshot: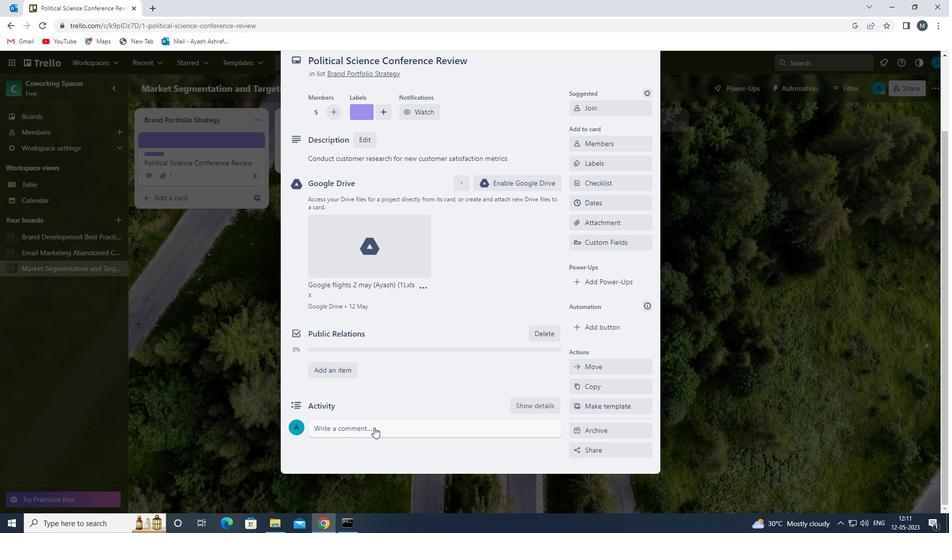 
Action: Mouse moved to (382, 370)
Screenshot: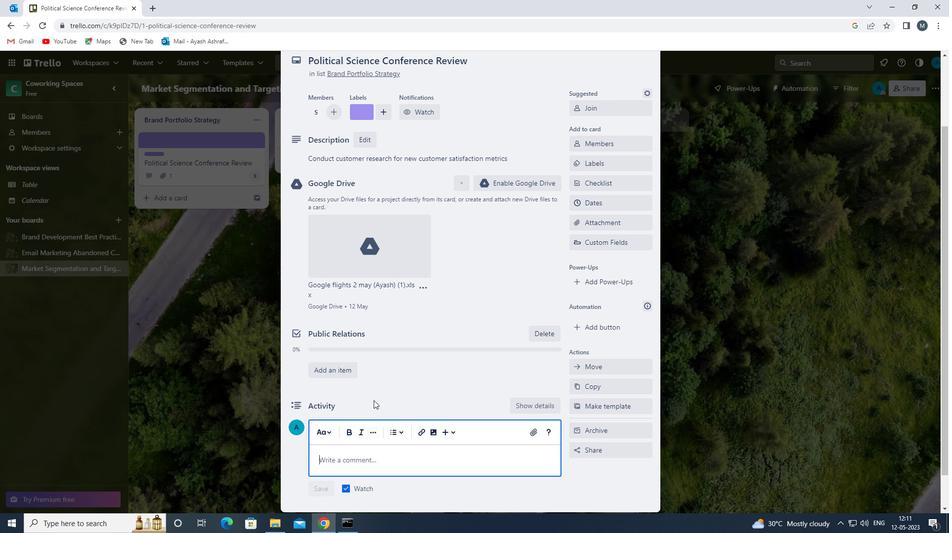 
Action: Mouse scrolled (382, 369) with delta (0, 0)
Screenshot: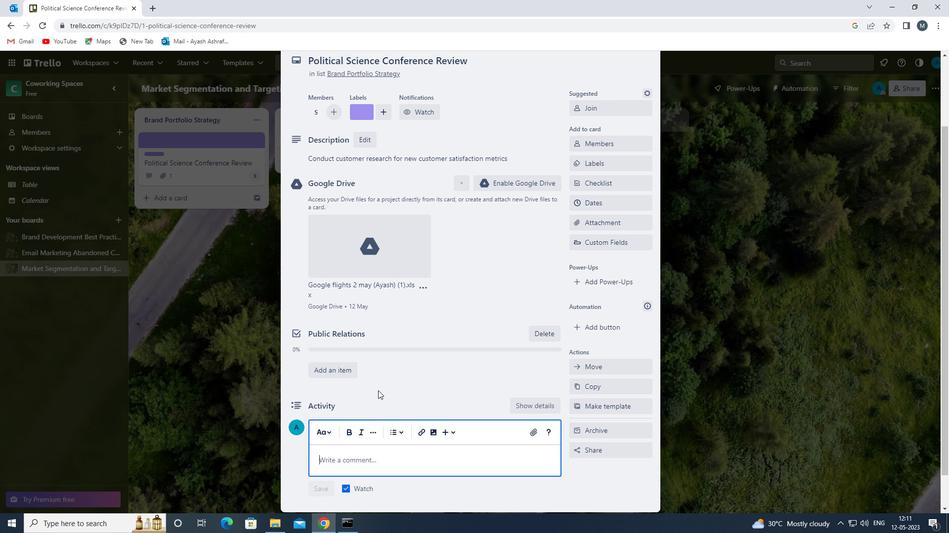 
Action: Mouse moved to (382, 370)
Screenshot: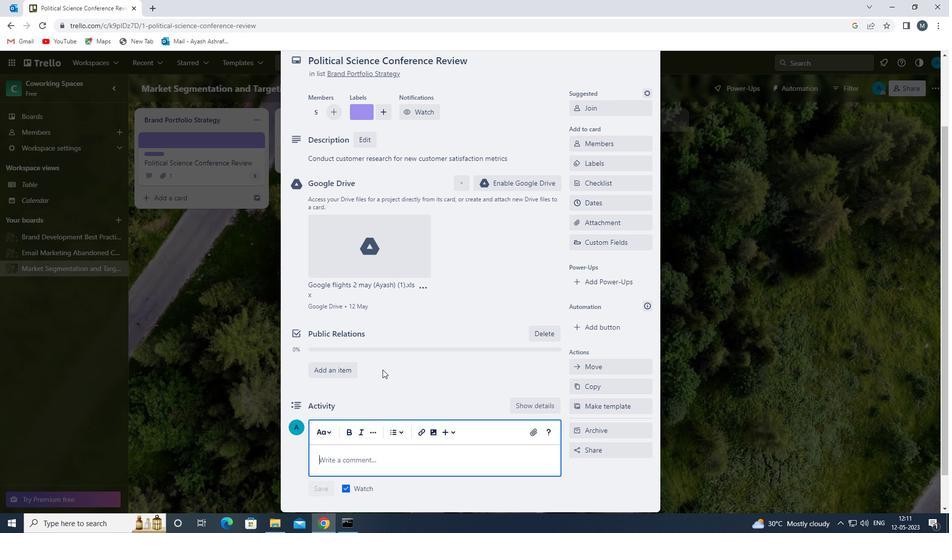
Action: Mouse scrolled (382, 369) with delta (0, 0)
Screenshot: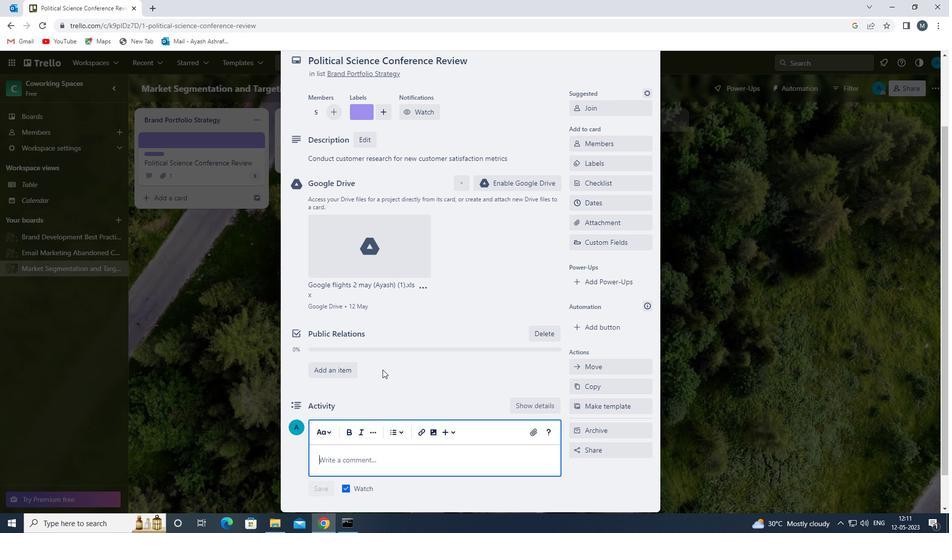 
Action: Mouse moved to (364, 421)
Screenshot: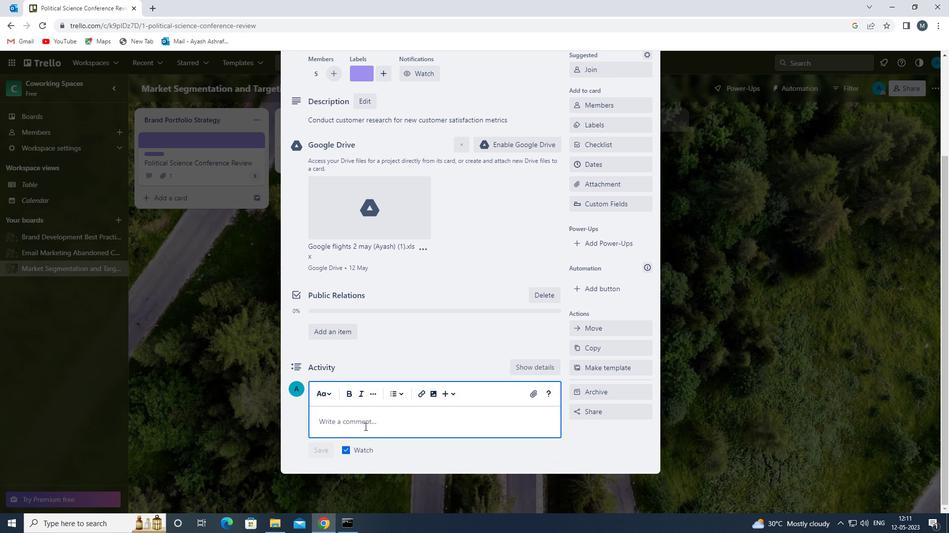 
Action: Mouse pressed left at (364, 421)
Screenshot: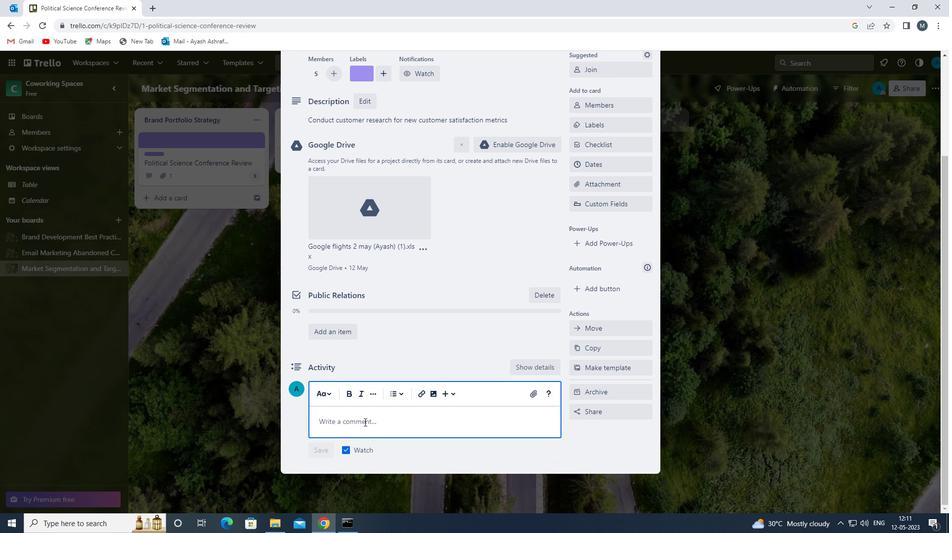 
Action: Key pressed <Key.shift>WE<Key.space>SHOULD<Key.space>APPROACH<Key.space>THIS<Key.space>TASK<Key.space>WITH<Key.space>A<Key.space>CUSTOMER<Key.space><Key.backspace>-CENTRU<Key.backspace>IC<Key.space>MINDSET<Key.space>THAT<Key.space>WE<Key.space>MEET<Key.space>THEIR<Key.space>NEEDS<Key.space>AND<Key.space>EXPECTATIONS<Key.space>
Screenshot: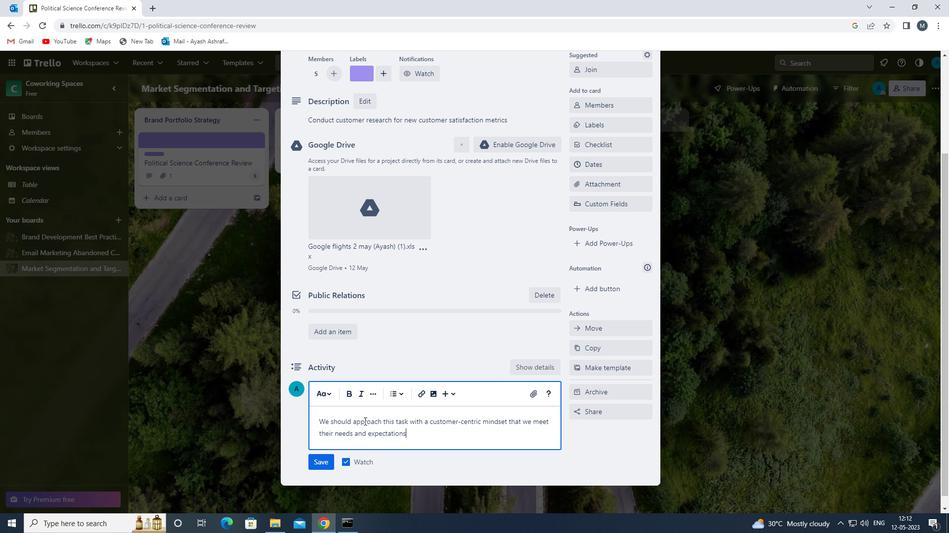 
Action: Mouse moved to (316, 465)
Screenshot: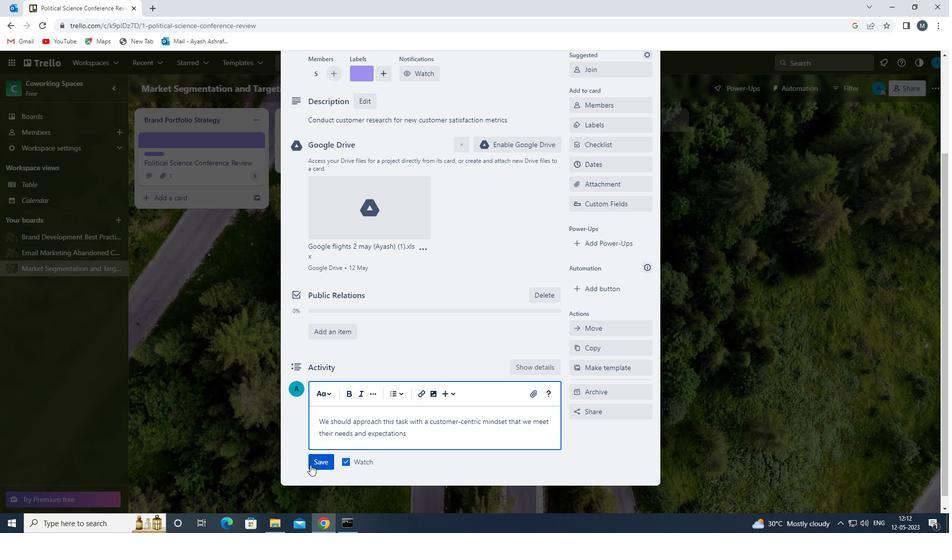 
Action: Mouse pressed left at (316, 465)
Screenshot: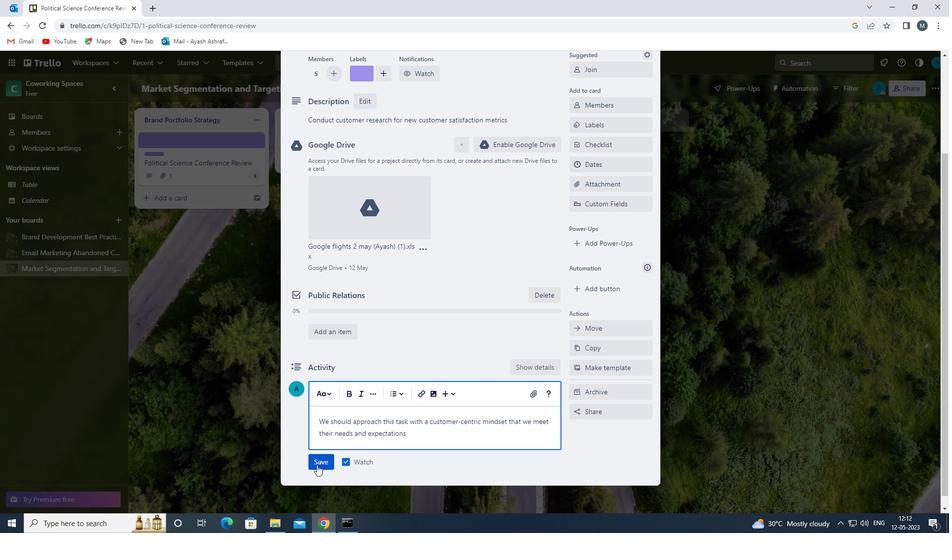 
Action: Mouse moved to (605, 166)
Screenshot: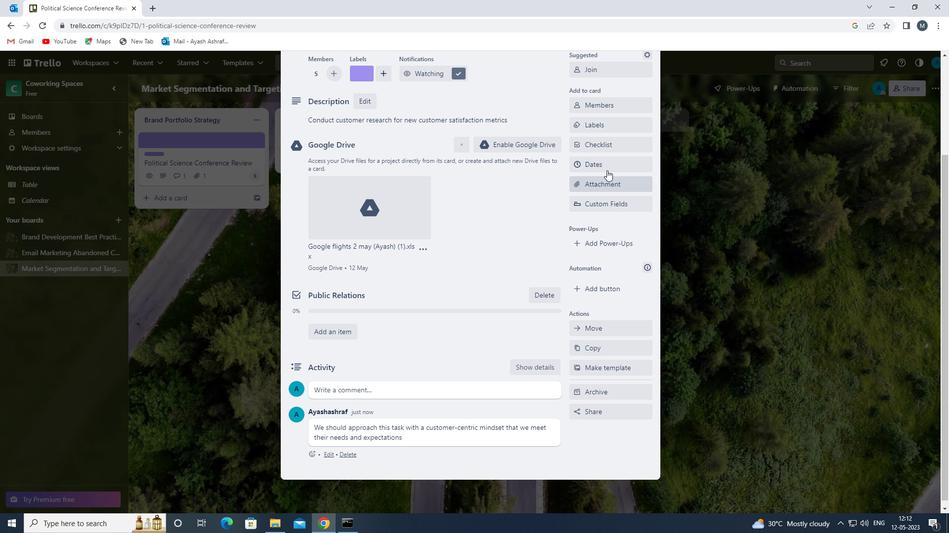 
Action: Mouse pressed left at (605, 166)
Screenshot: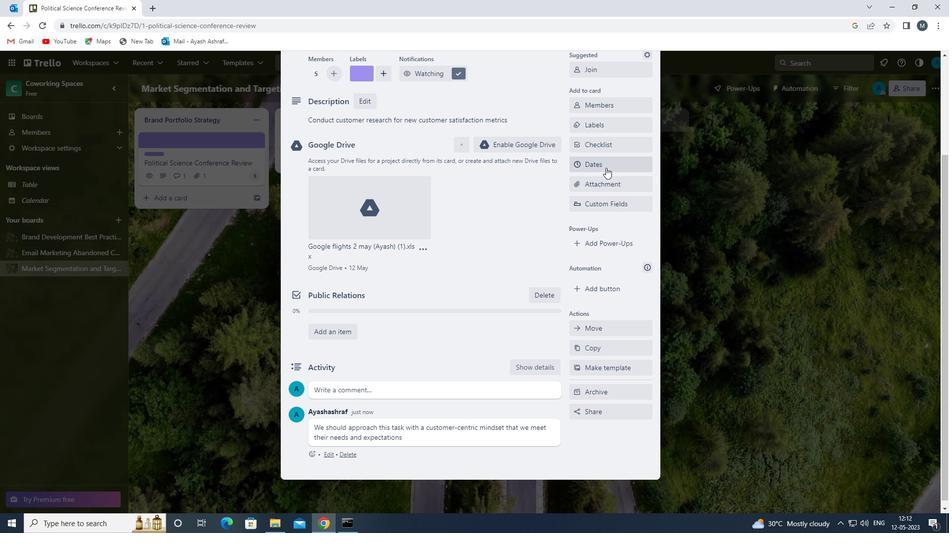 
Action: Mouse moved to (577, 267)
Screenshot: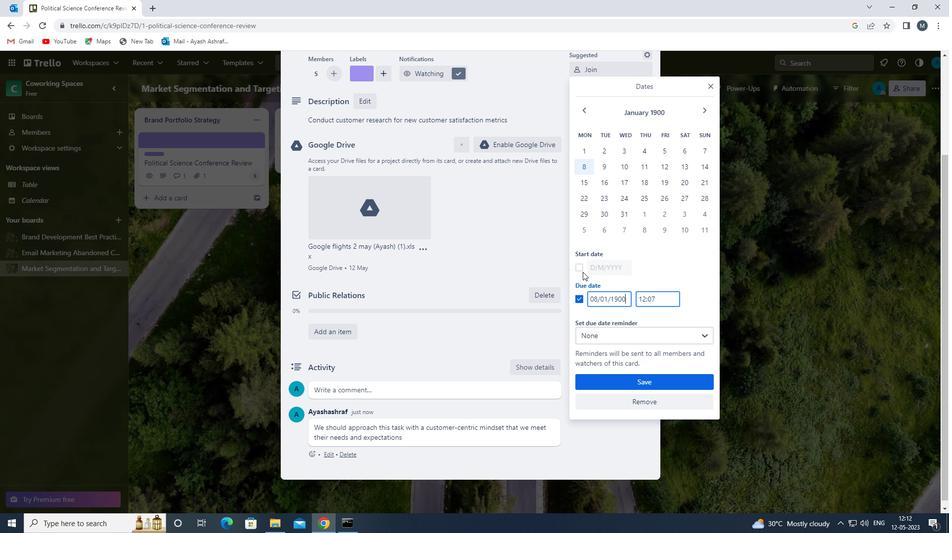 
Action: Mouse pressed left at (577, 267)
Screenshot: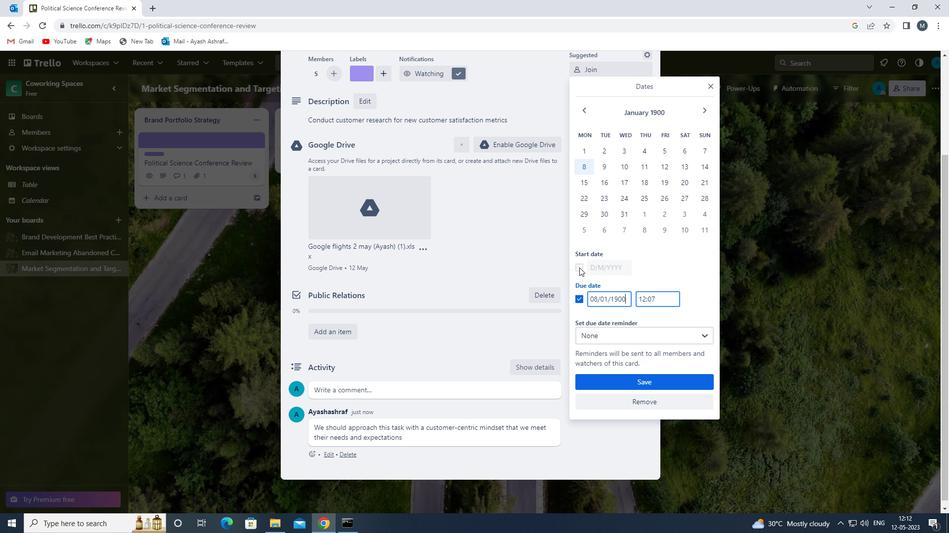 
Action: Mouse moved to (597, 266)
Screenshot: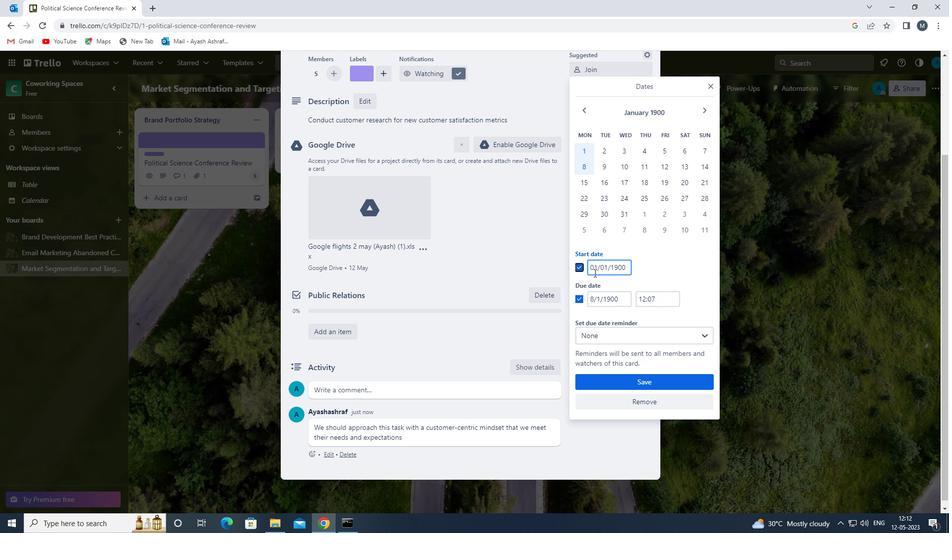 
Action: Mouse pressed left at (597, 266)
Screenshot: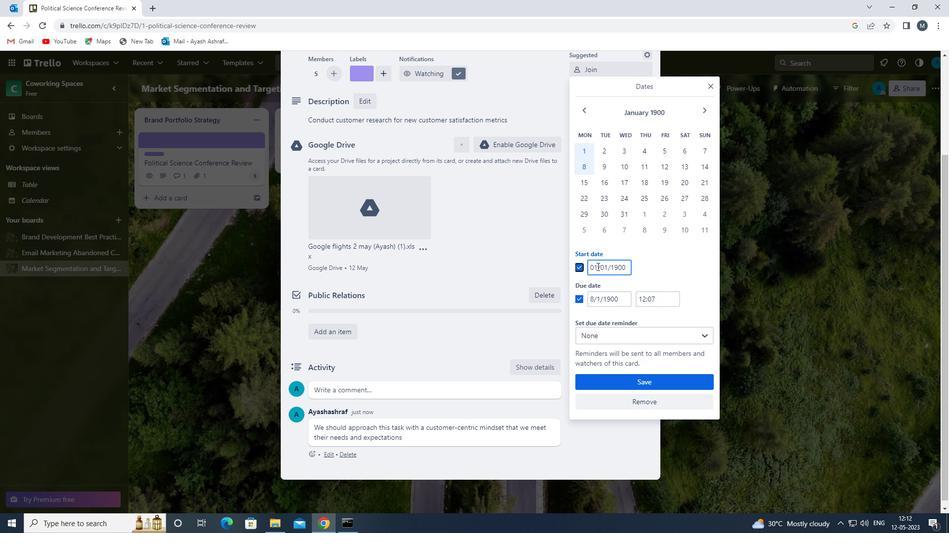 
Action: Mouse moved to (592, 267)
Screenshot: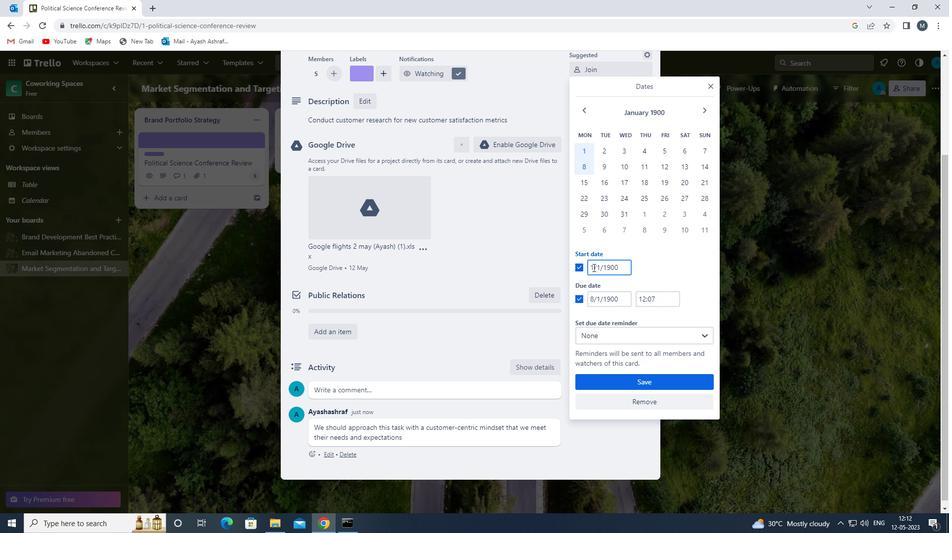 
Action: Mouse pressed left at (592, 267)
Screenshot: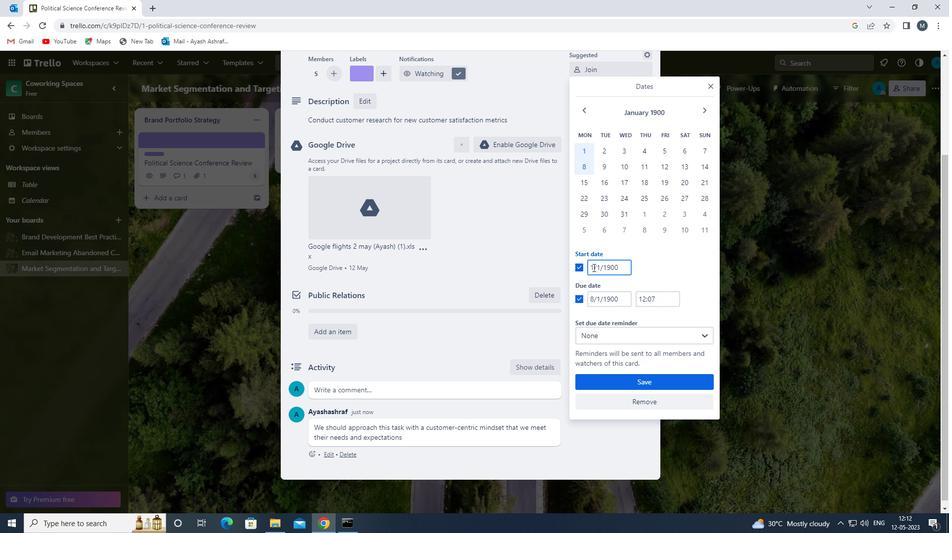 
Action: Mouse moved to (592, 266)
Screenshot: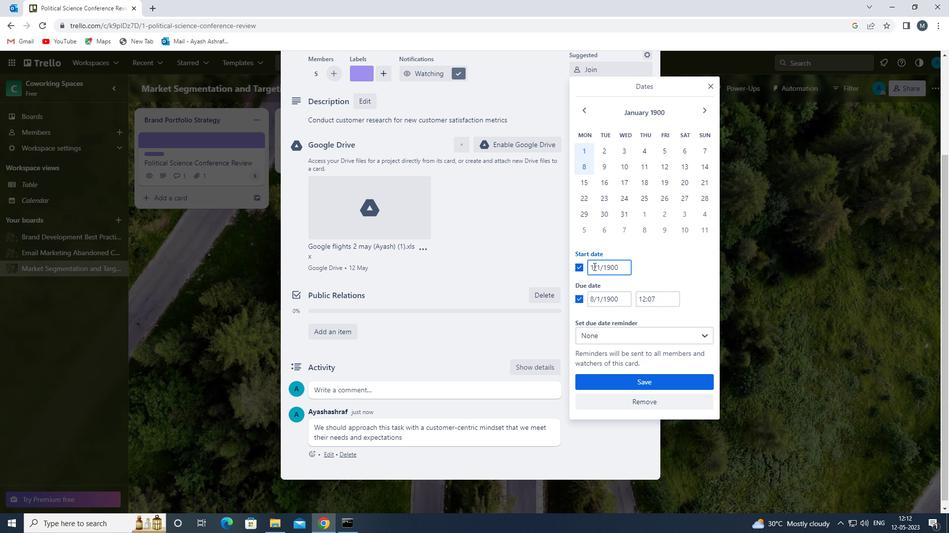 
Action: Key pressed <Key.backspace>
Screenshot: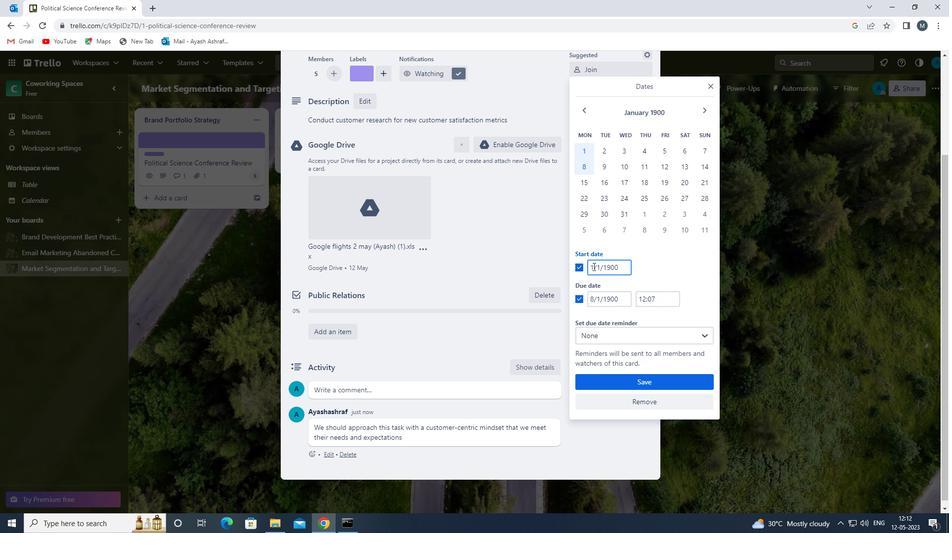 
Action: Mouse moved to (597, 277)
Screenshot: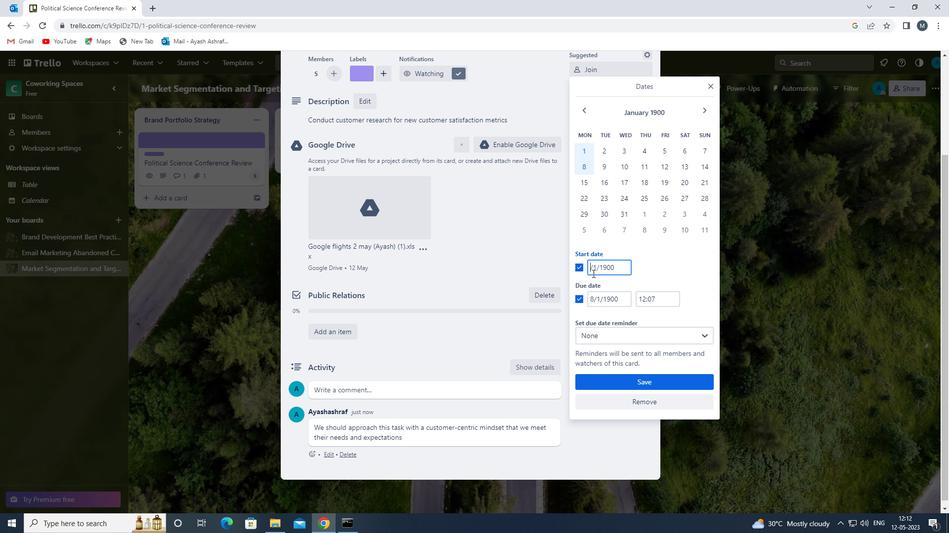 
Action: Key pressed 02
Screenshot: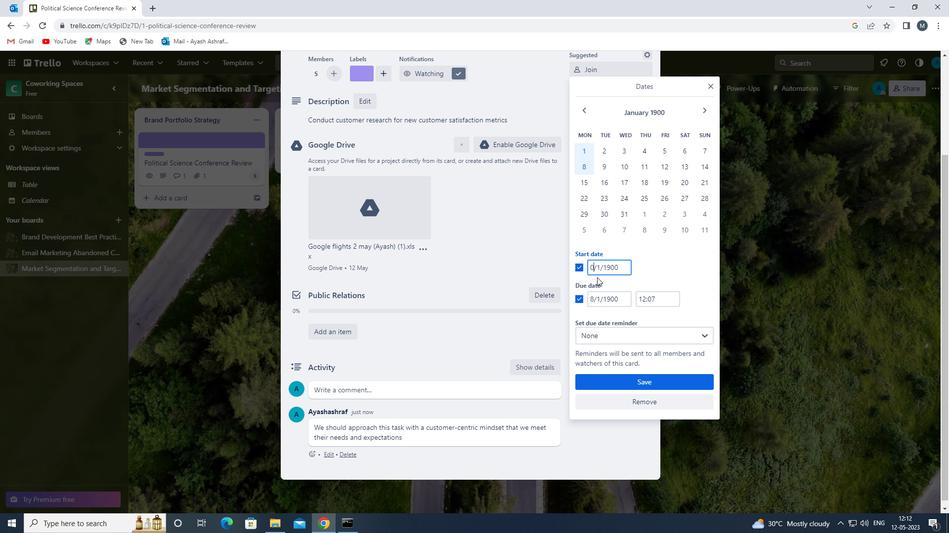 
Action: Mouse moved to (600, 267)
Screenshot: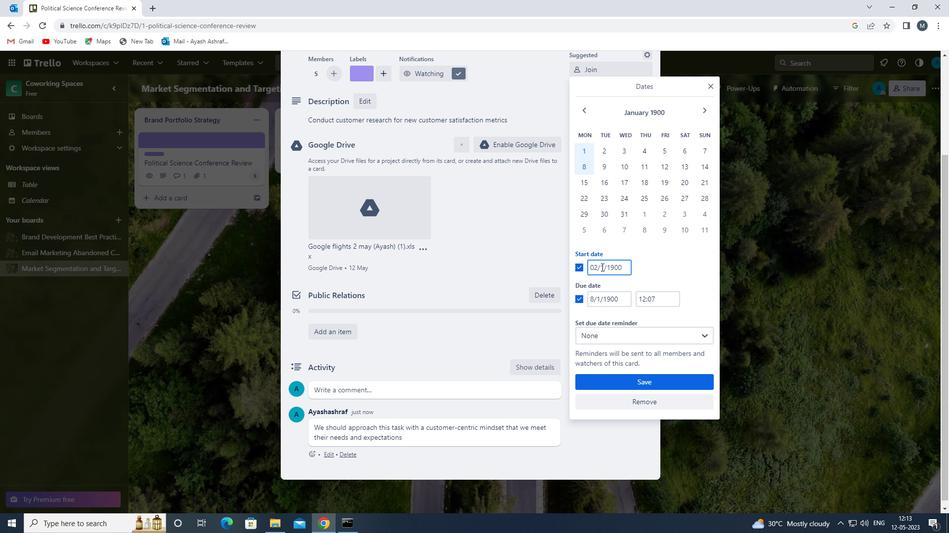 
Action: Mouse pressed left at (600, 267)
Screenshot: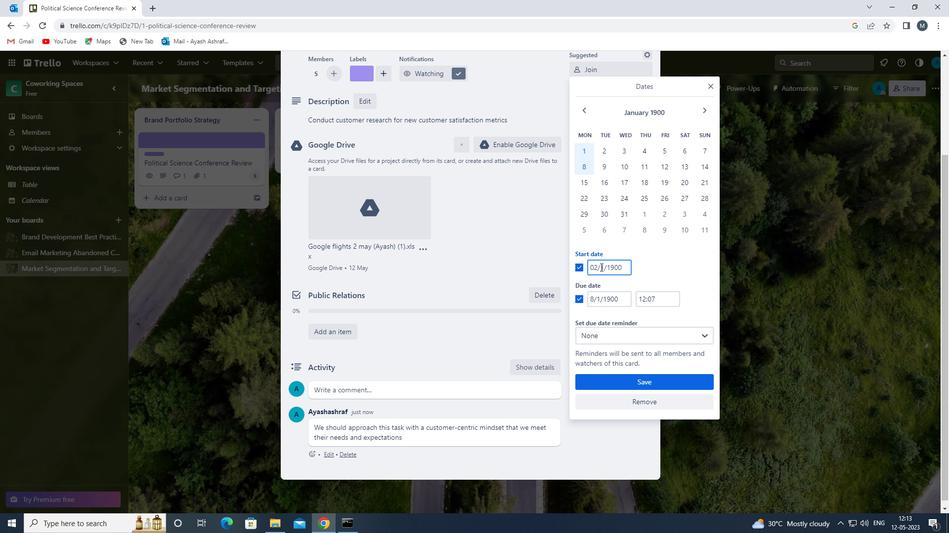 
Action: Mouse moved to (609, 271)
Screenshot: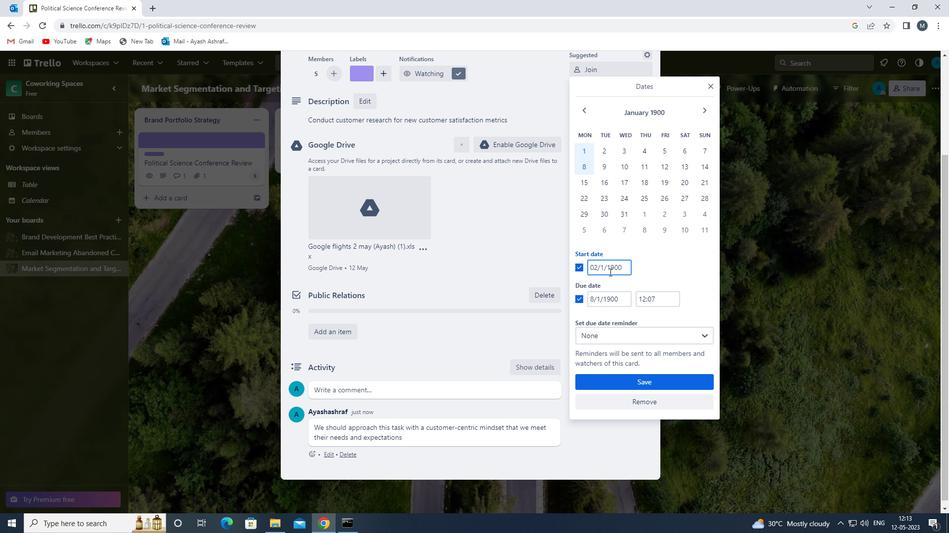 
Action: Key pressed 0
Screenshot: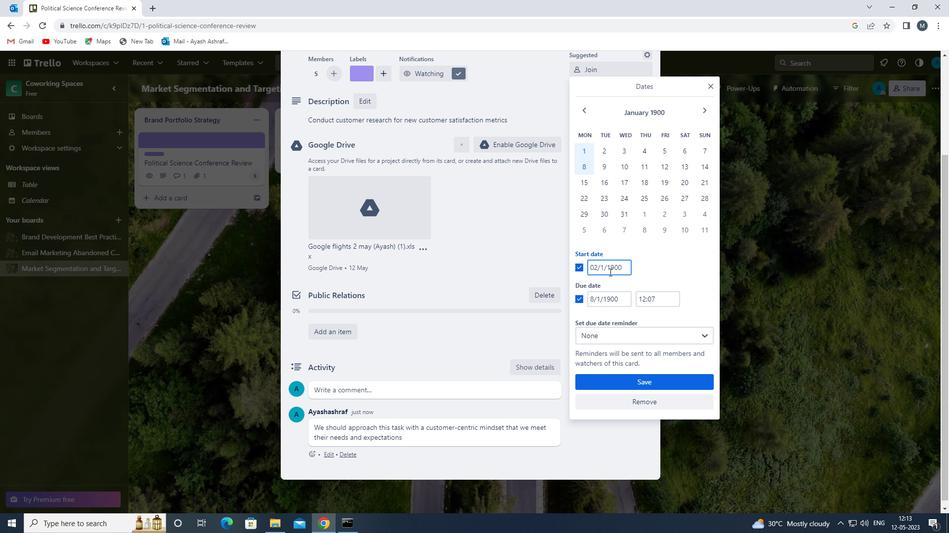 
Action: Mouse moved to (592, 298)
Screenshot: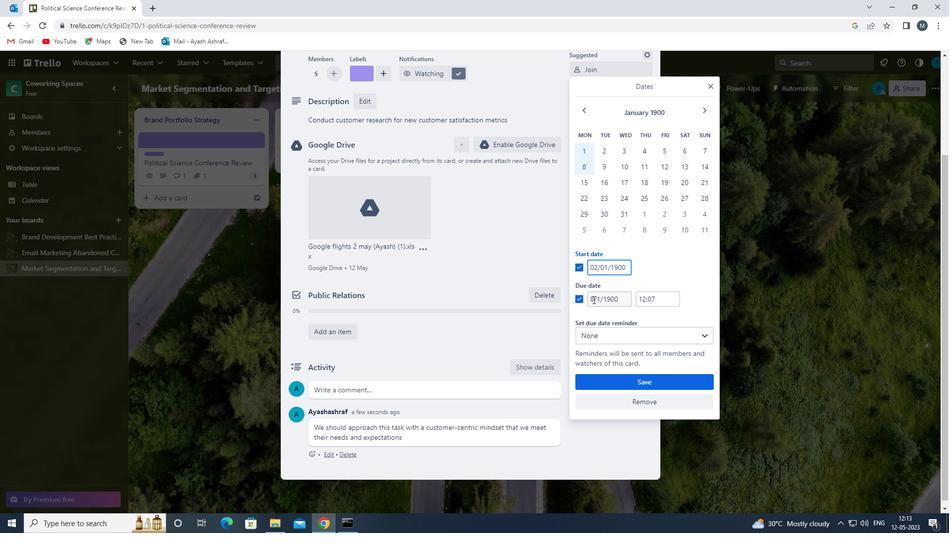 
Action: Mouse pressed left at (592, 298)
Screenshot: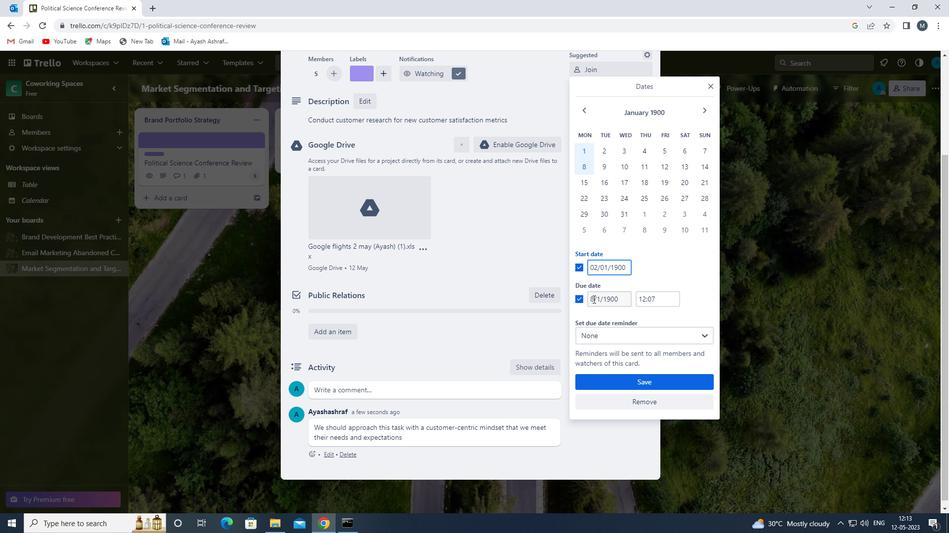 
Action: Mouse moved to (599, 306)
Screenshot: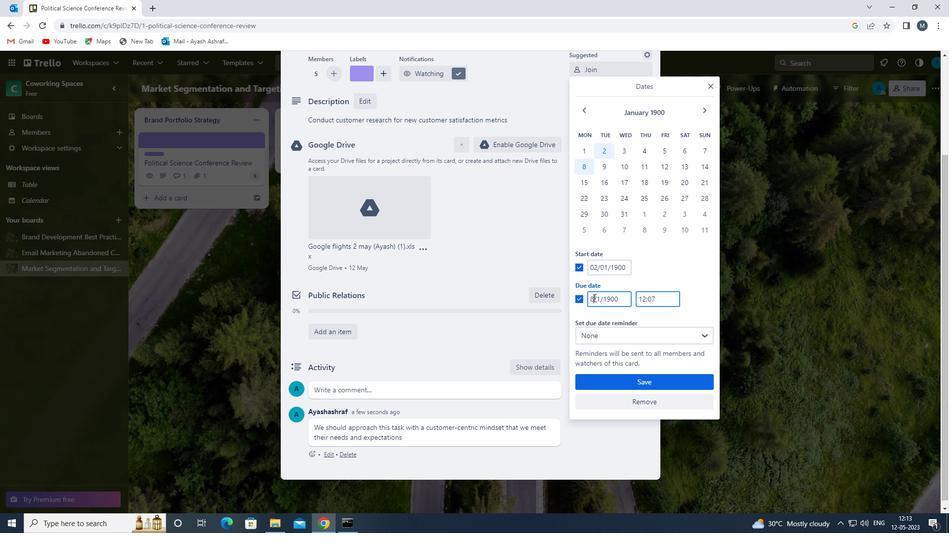
Action: Key pressed <Key.backspace>
Screenshot: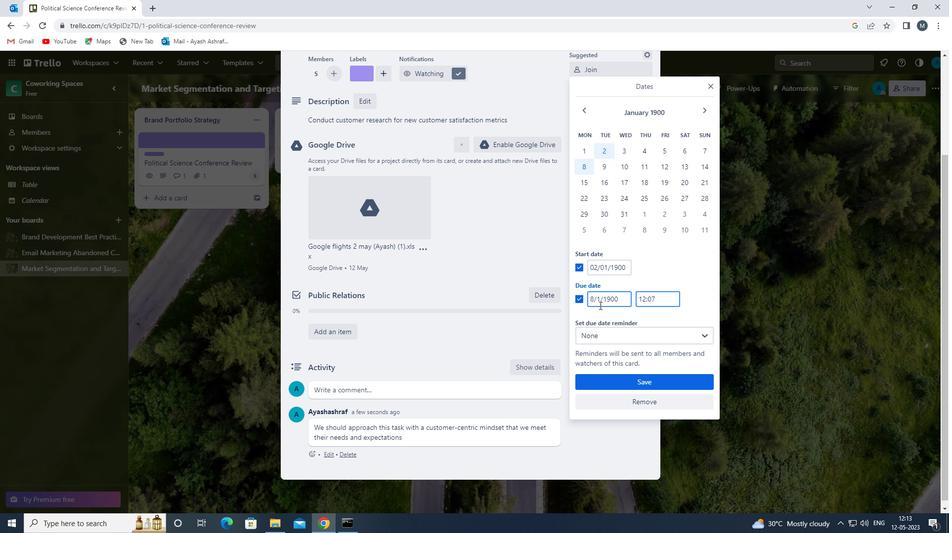 
Action: Mouse moved to (599, 306)
Screenshot: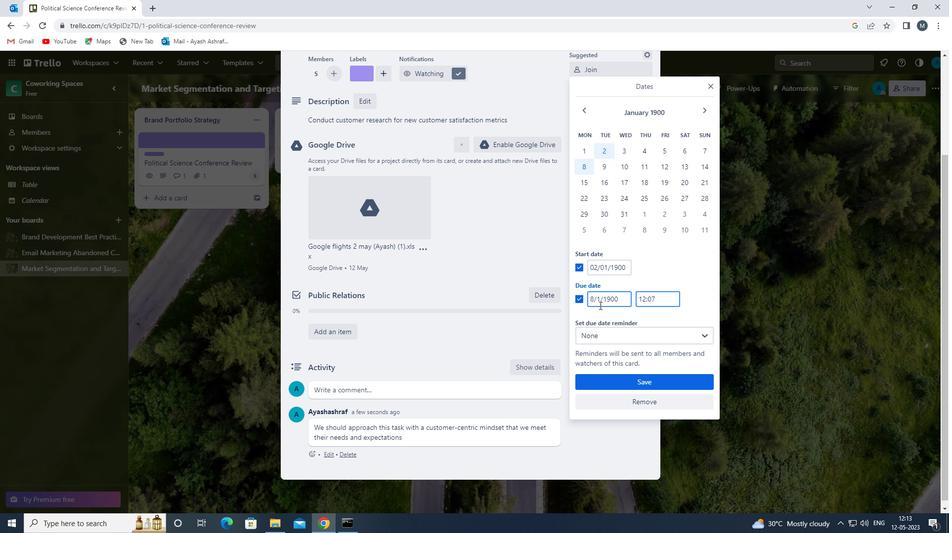 
Action: Key pressed 0
Screenshot: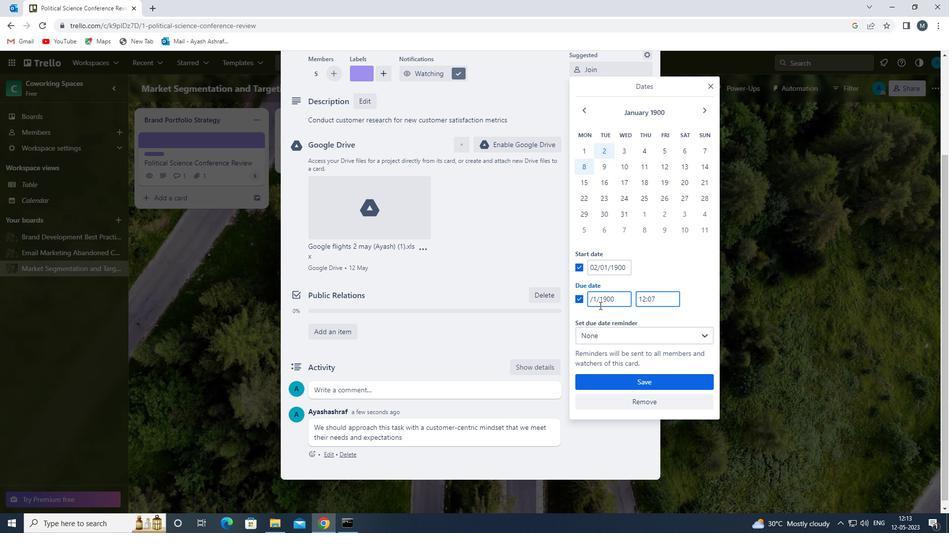 
Action: Mouse moved to (599, 305)
Screenshot: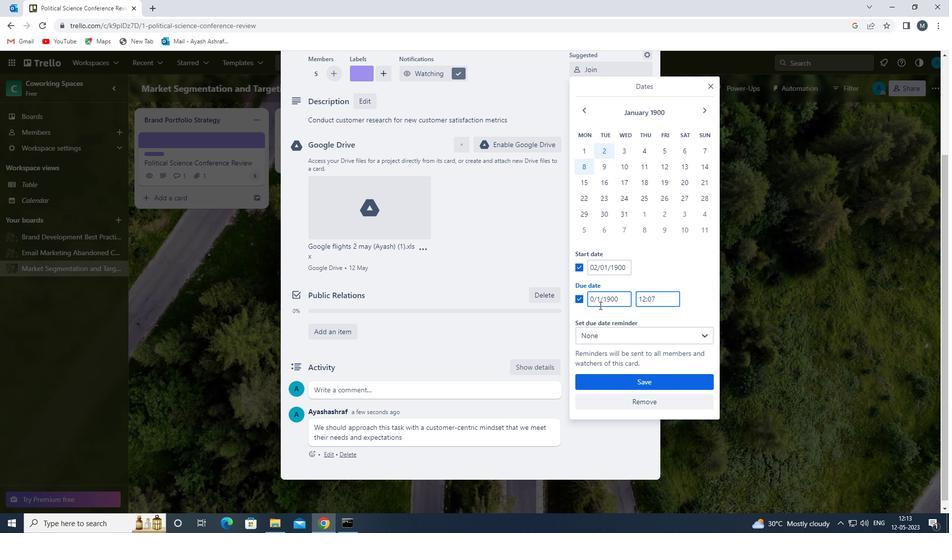
Action: Key pressed 9
Screenshot: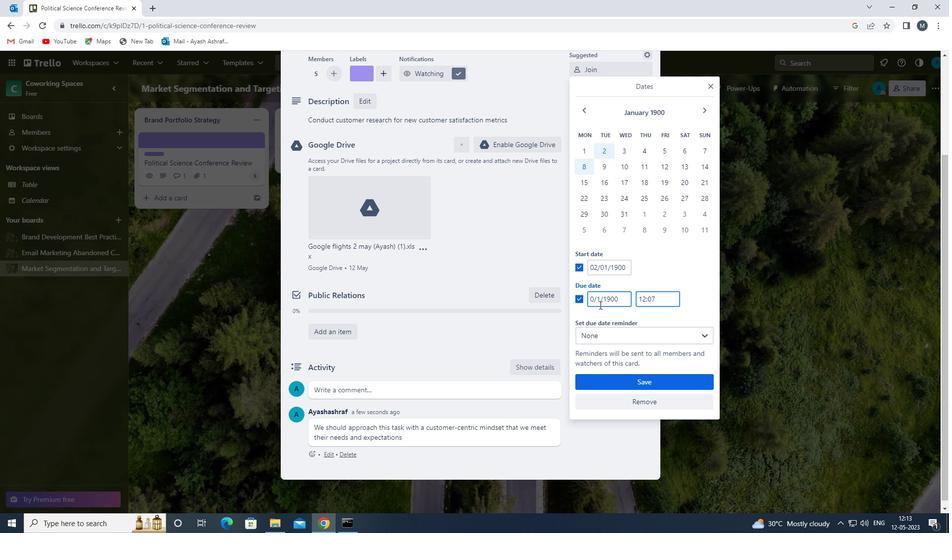 
Action: Mouse moved to (600, 301)
Screenshot: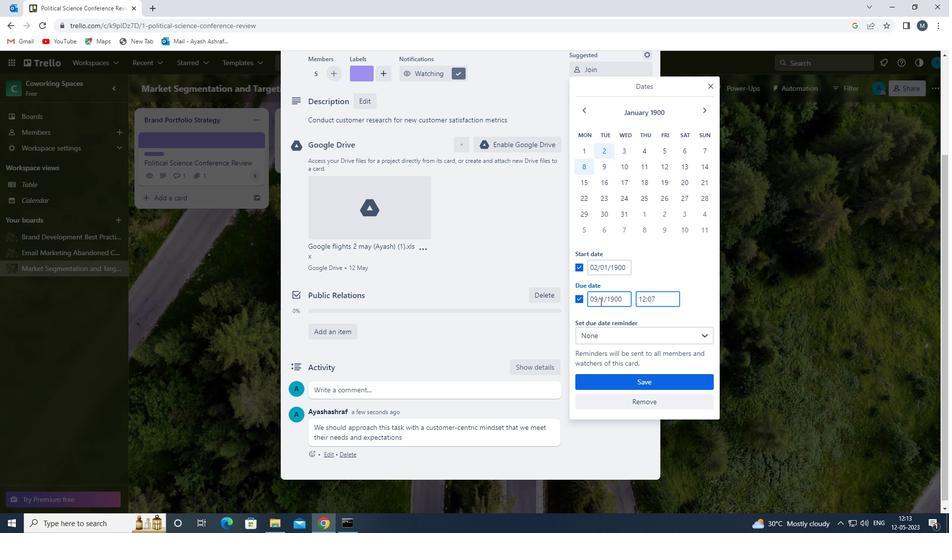 
Action: Mouse pressed left at (600, 301)
Screenshot: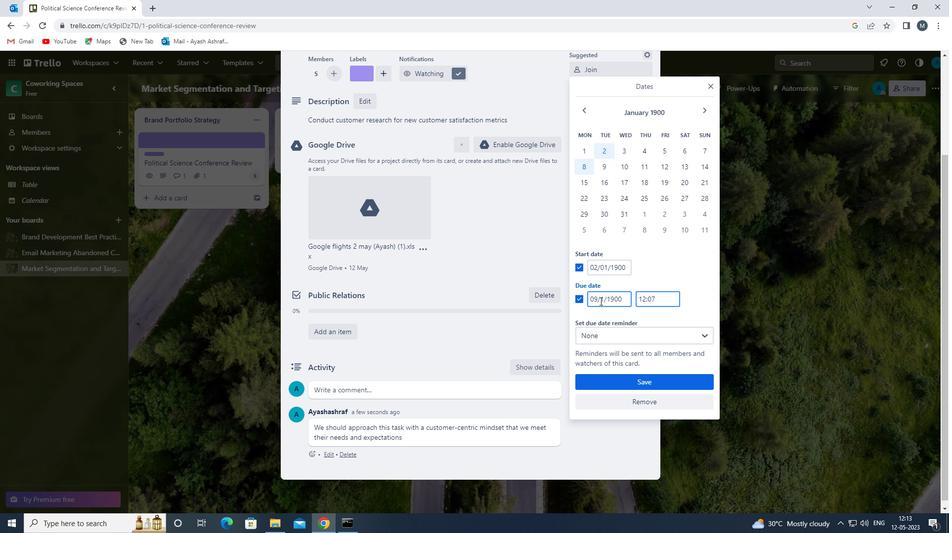 
Action: Mouse moved to (605, 304)
Screenshot: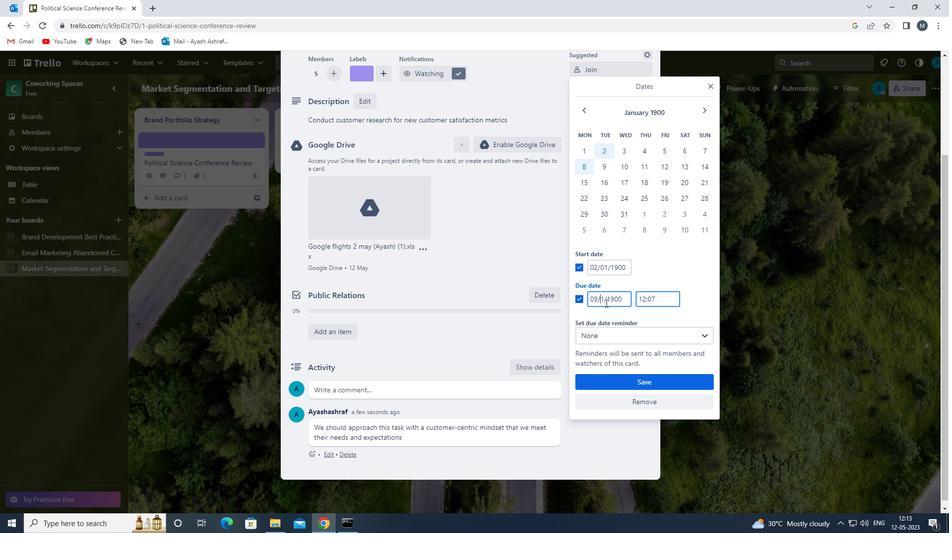 
Action: Key pressed 0
Screenshot: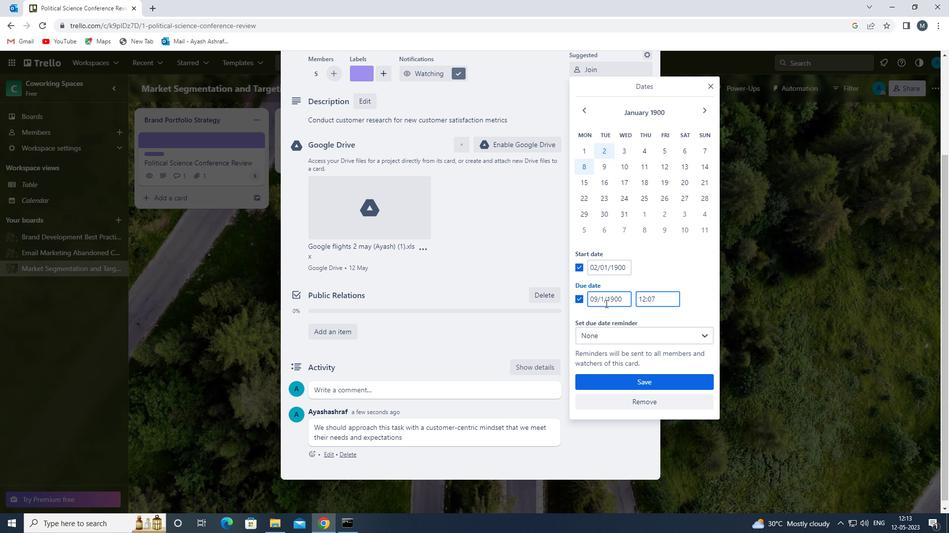 
Action: Mouse moved to (631, 382)
Screenshot: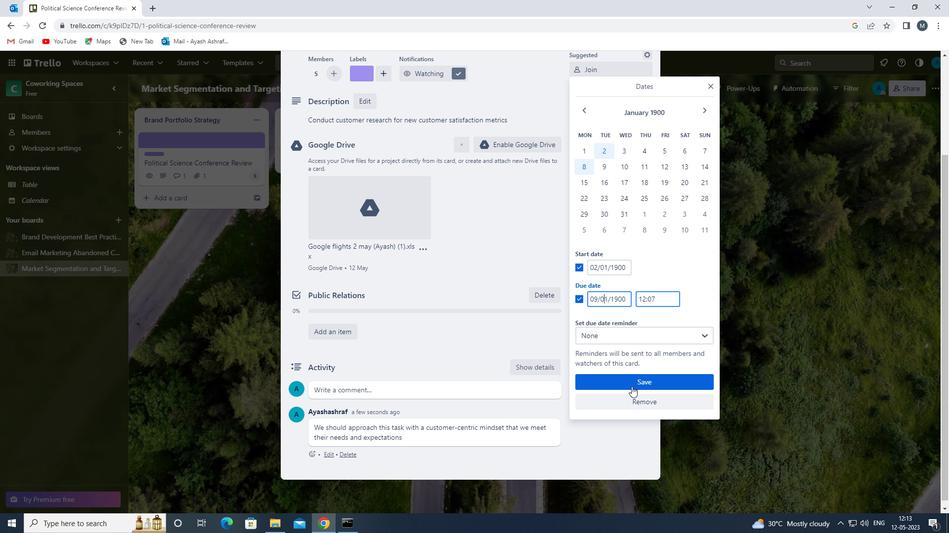 
Action: Mouse pressed left at (631, 382)
Screenshot: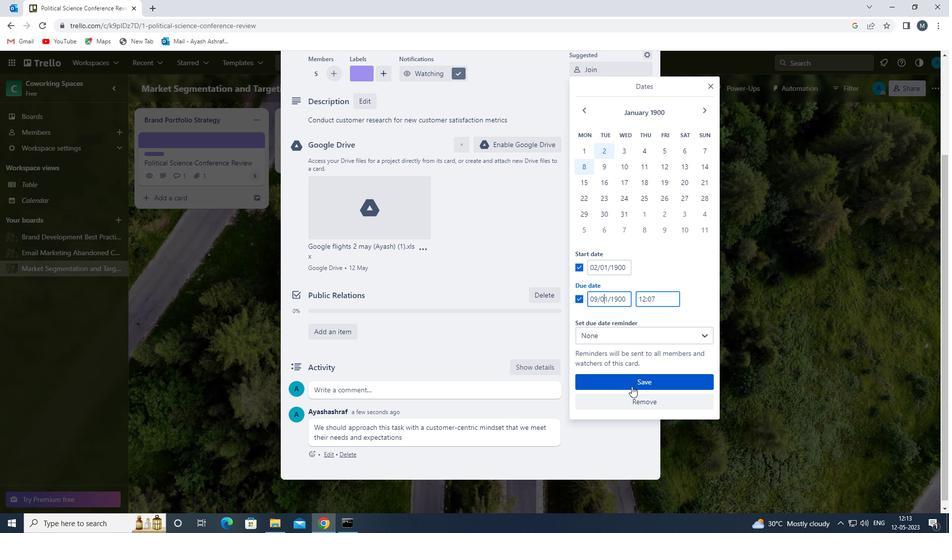 
Action: Mouse moved to (442, 352)
Screenshot: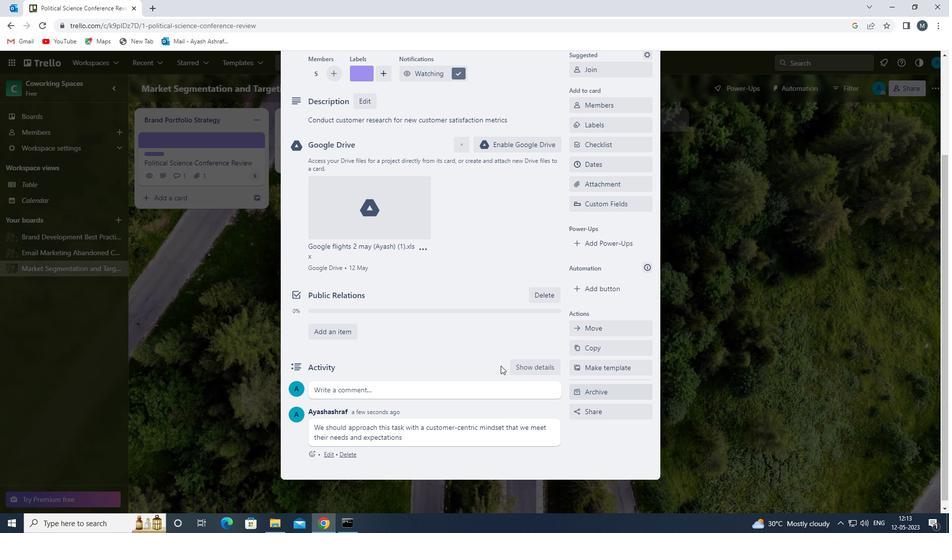 
Action: Mouse scrolled (442, 353) with delta (0, 0)
Screenshot: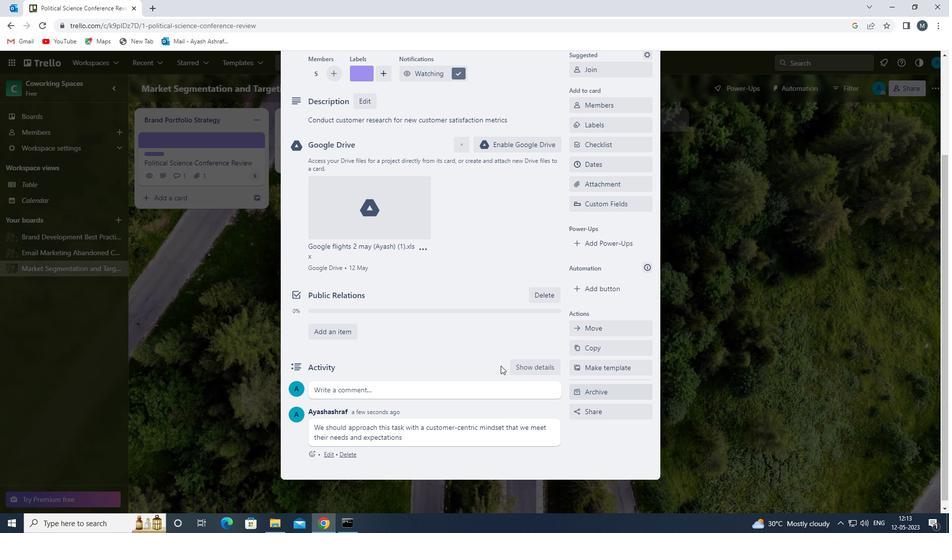 
Action: Mouse moved to (442, 352)
Screenshot: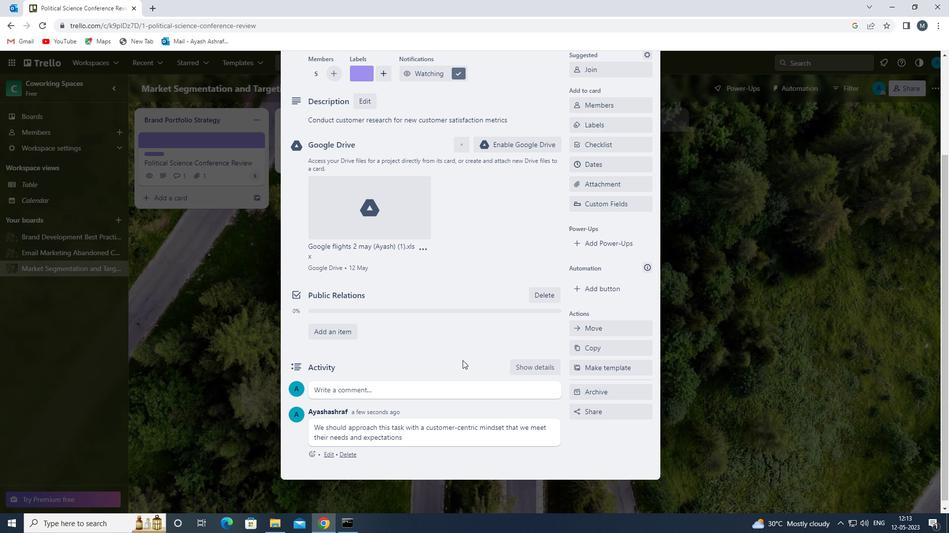
Action: Mouse scrolled (442, 352) with delta (0, 0)
Screenshot: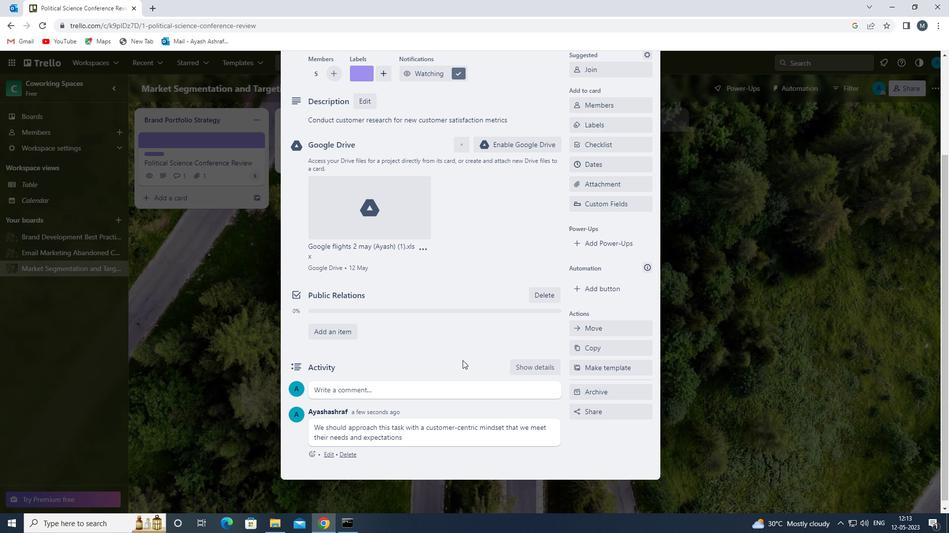 
Action: Mouse scrolled (442, 352) with delta (0, 0)
Screenshot: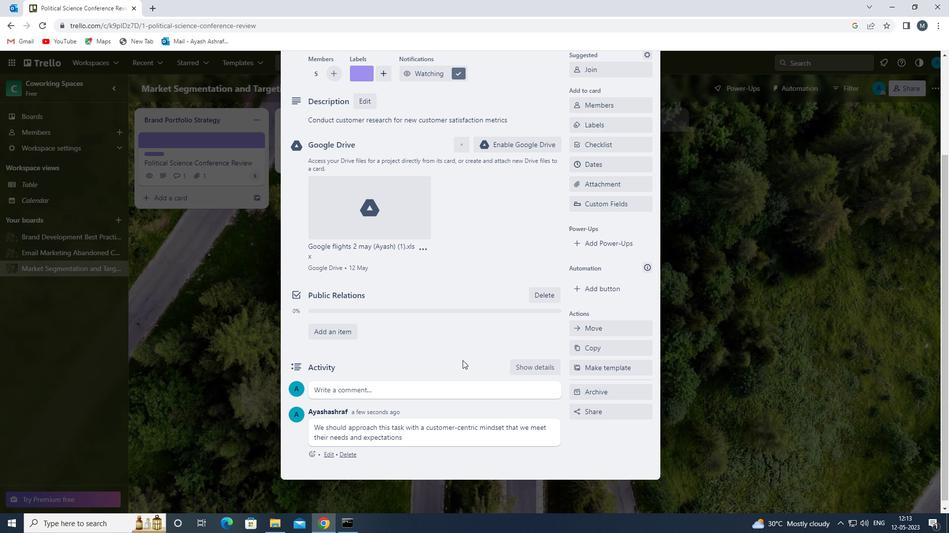 
Action: Mouse scrolled (442, 352) with delta (0, 0)
Screenshot: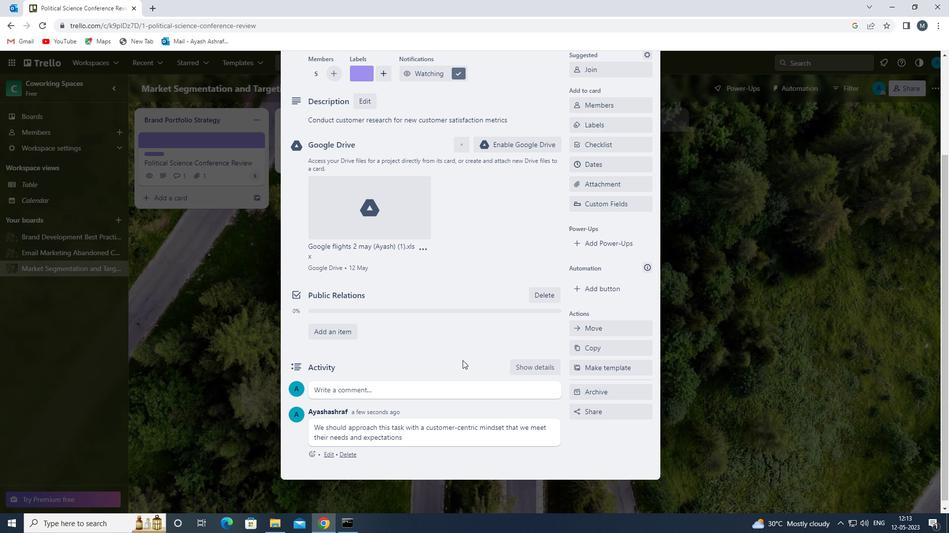 
Action: Mouse moved to (442, 351)
Screenshot: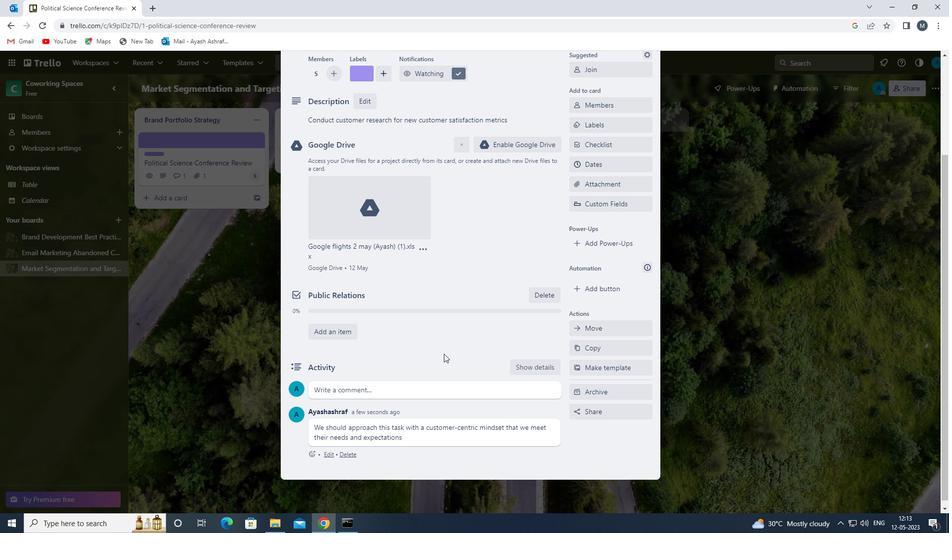 
Action: Mouse scrolled (442, 352) with delta (0, 0)
Screenshot: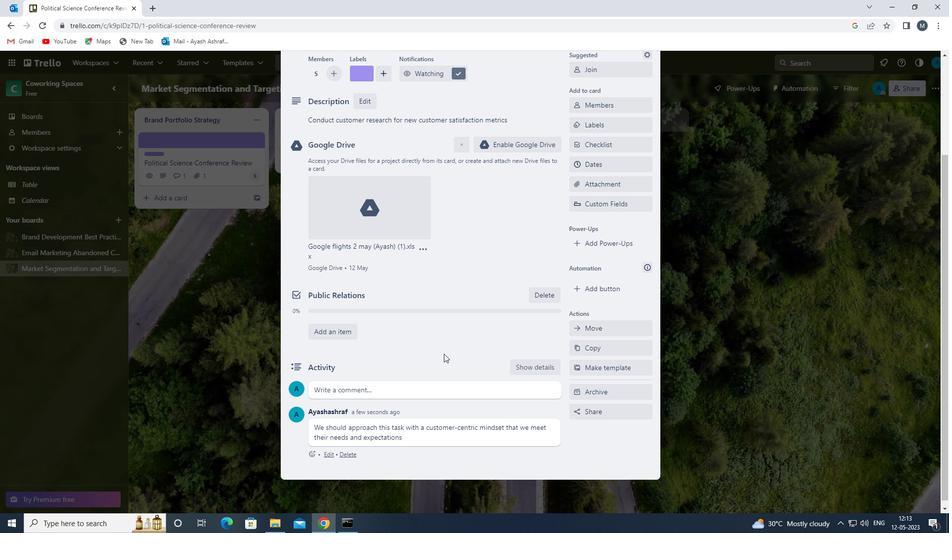 
Action: Mouse moved to (441, 350)
Screenshot: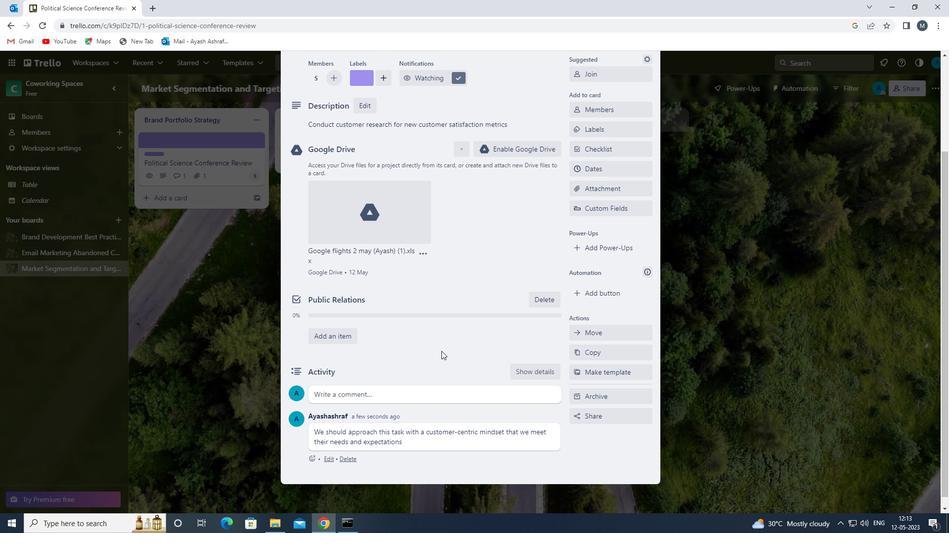 
Action: Mouse scrolled (441, 350) with delta (0, 0)
Screenshot: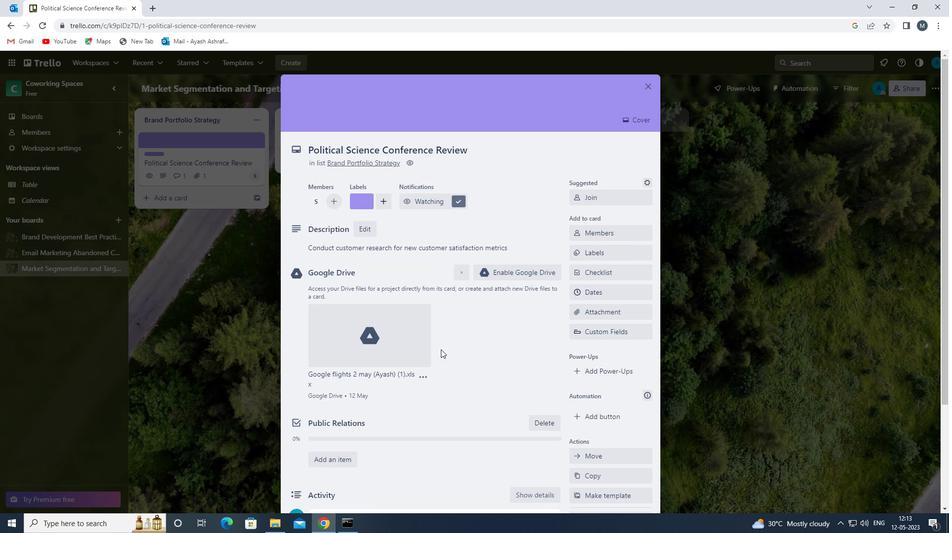 
Action: Mouse scrolled (441, 350) with delta (0, 0)
Screenshot: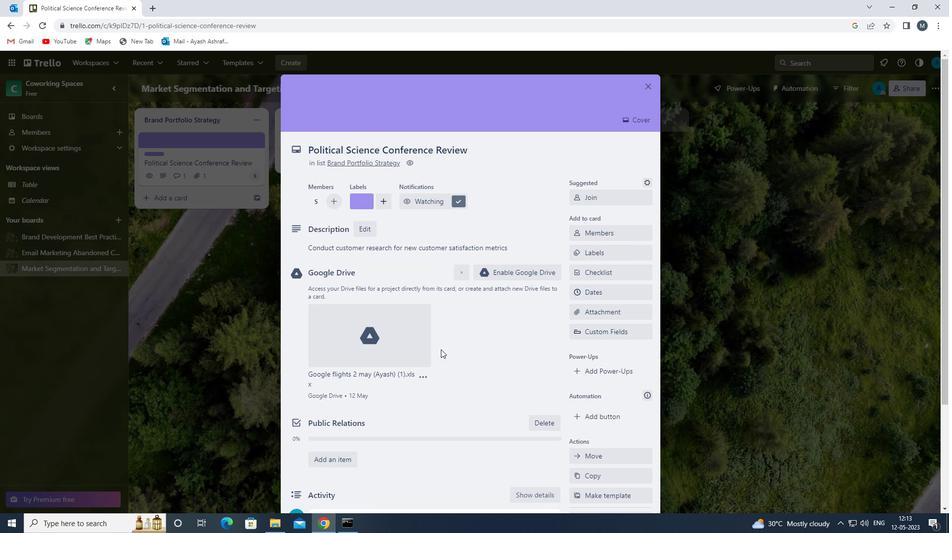 
Action: Mouse scrolled (441, 350) with delta (0, 0)
Screenshot: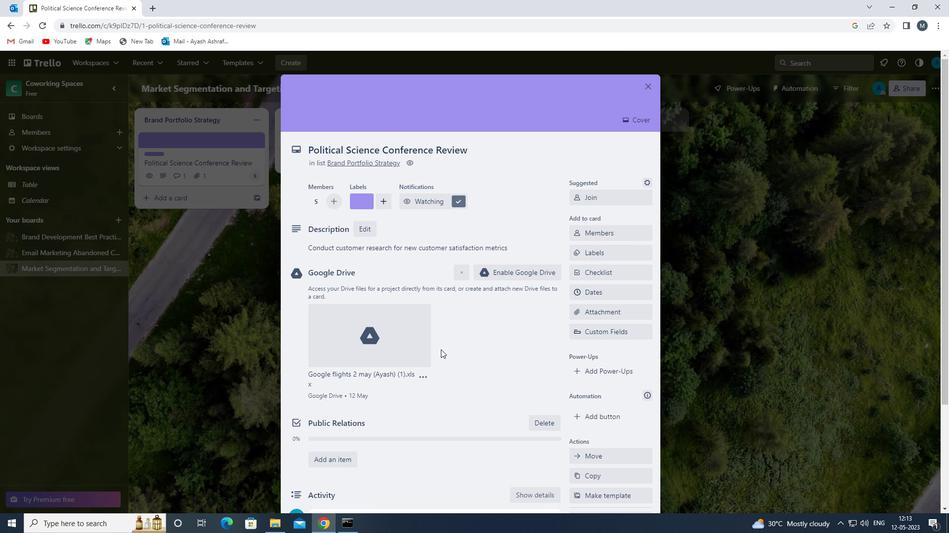 
Action: Mouse moved to (441, 349)
Screenshot: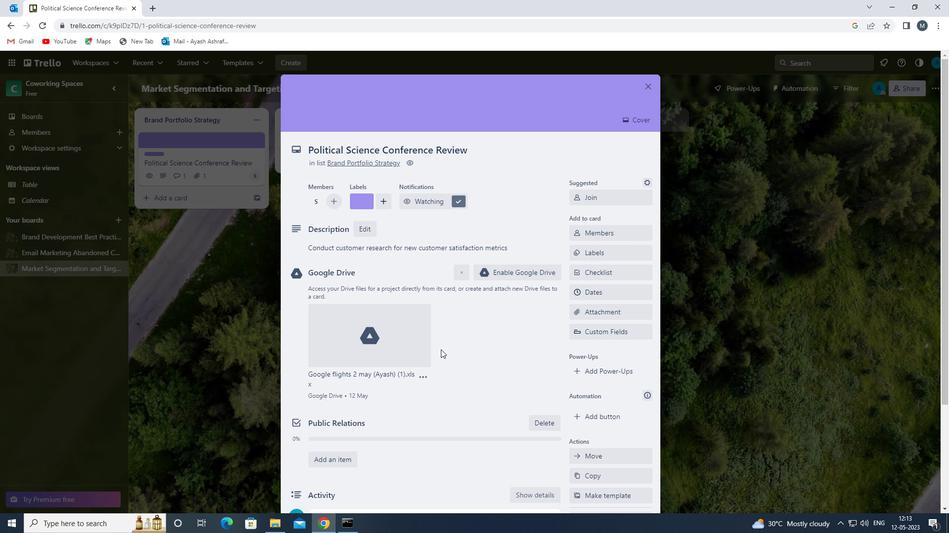 
